 Task: Create a due date automation trigger when advanced on, 2 days after a card is due add dates not due this week at 11:00 AM.
Action: Mouse moved to (1002, 300)
Screenshot: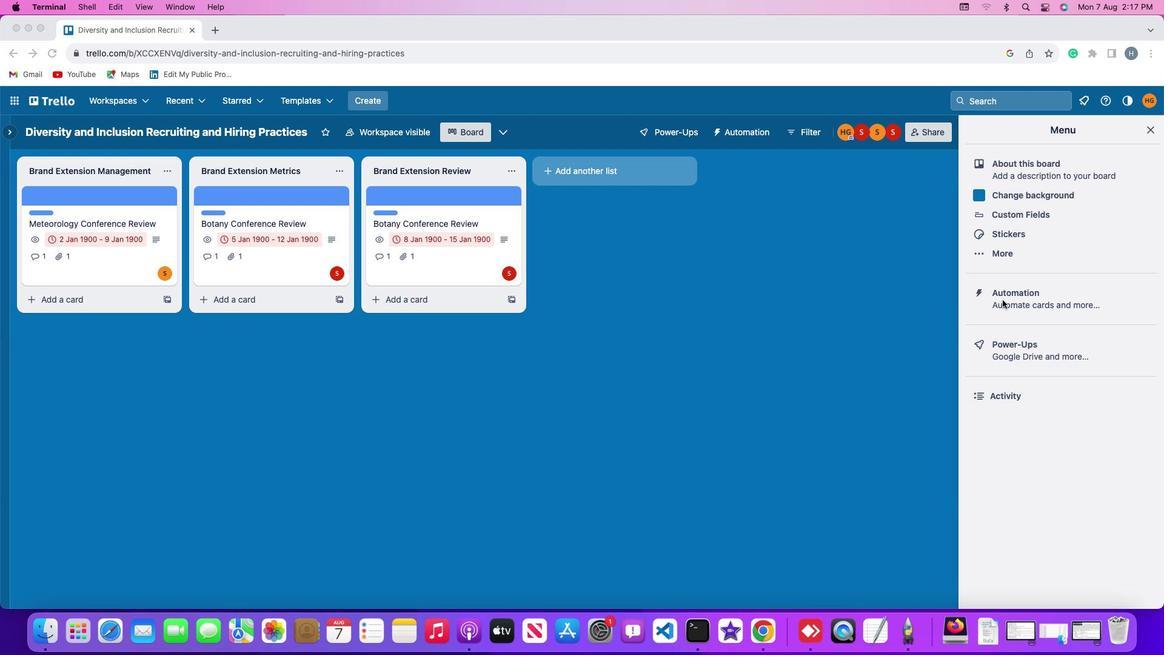 
Action: Mouse pressed left at (1002, 300)
Screenshot: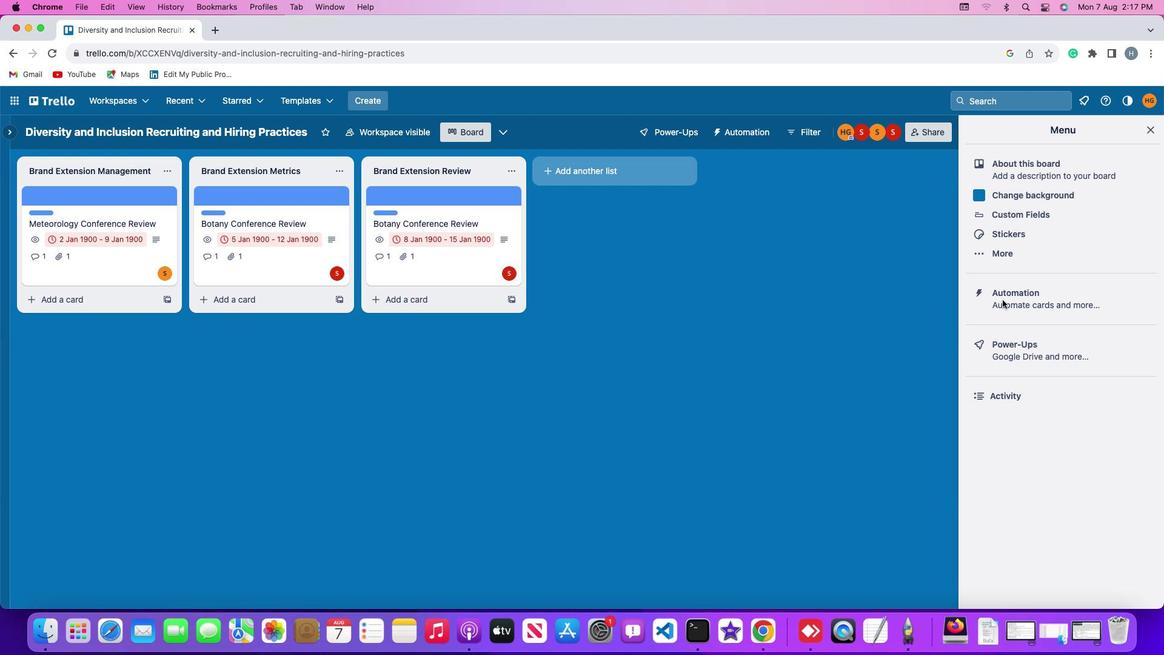 
Action: Mouse pressed left at (1002, 300)
Screenshot: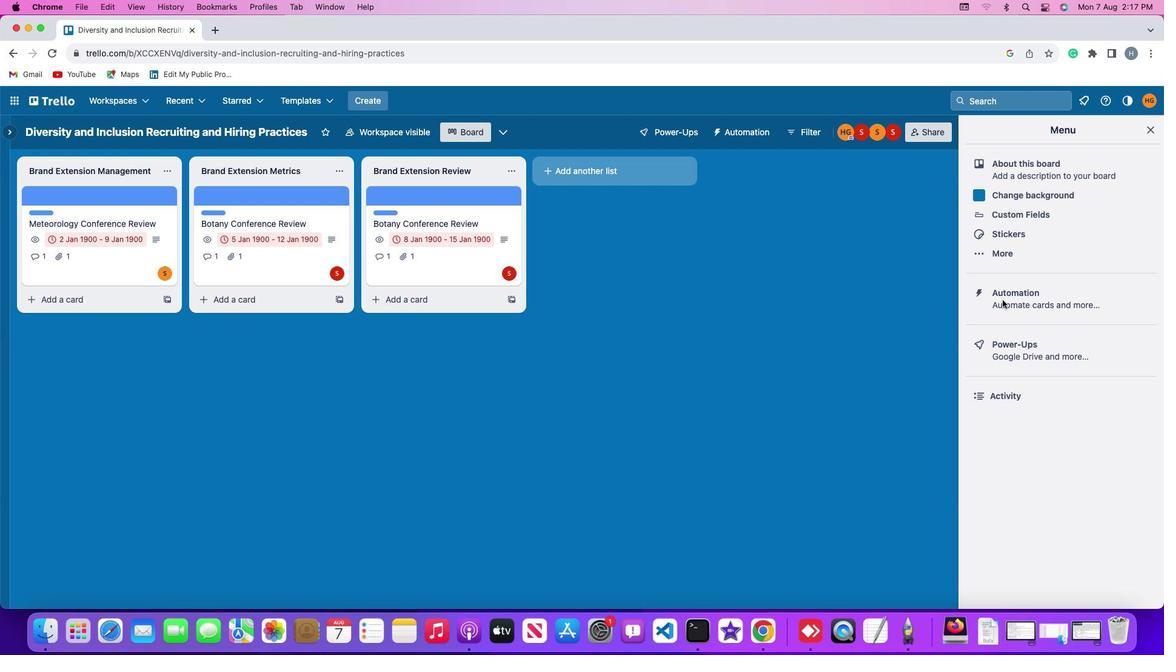 
Action: Mouse moved to (60, 288)
Screenshot: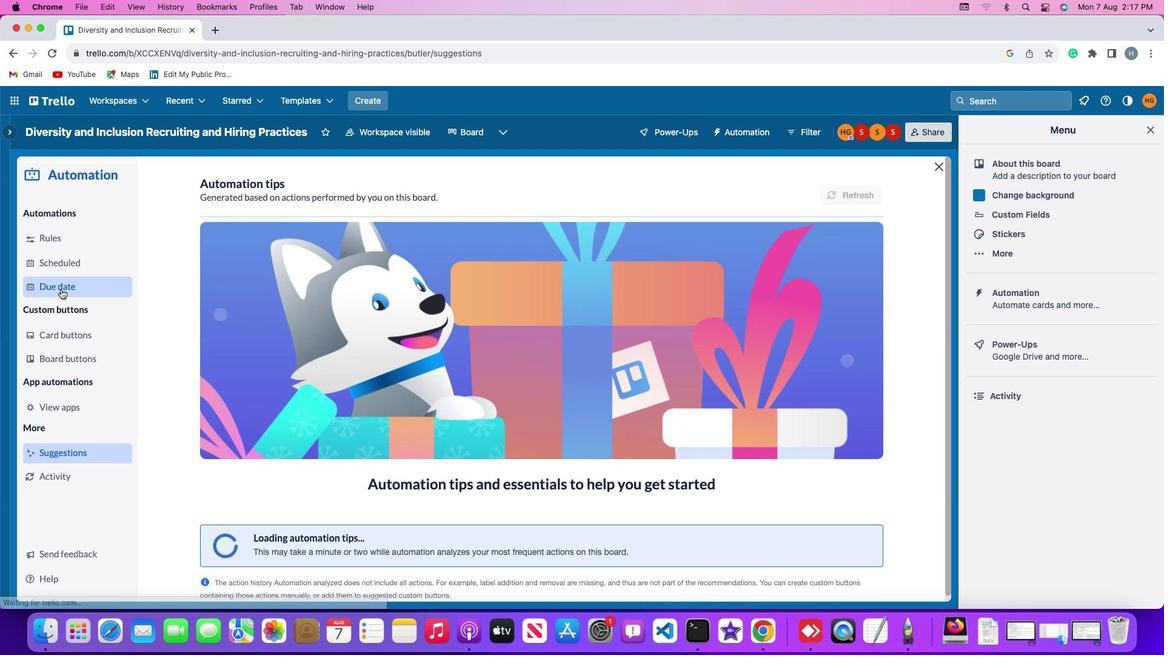 
Action: Mouse pressed left at (60, 288)
Screenshot: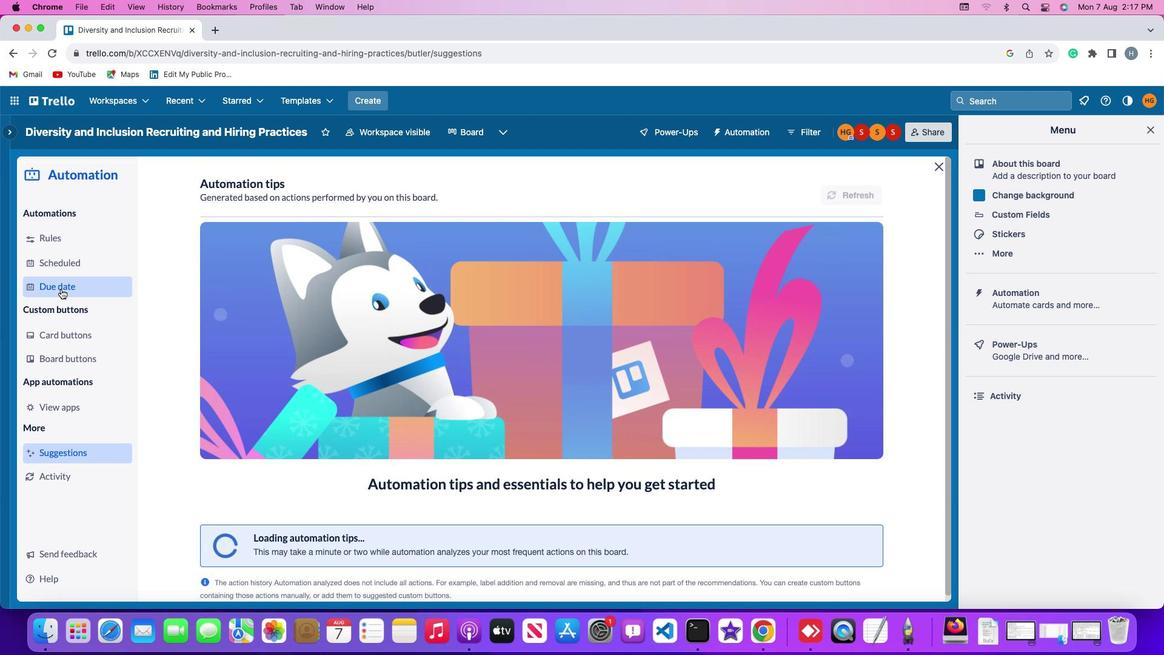 
Action: Mouse moved to (829, 189)
Screenshot: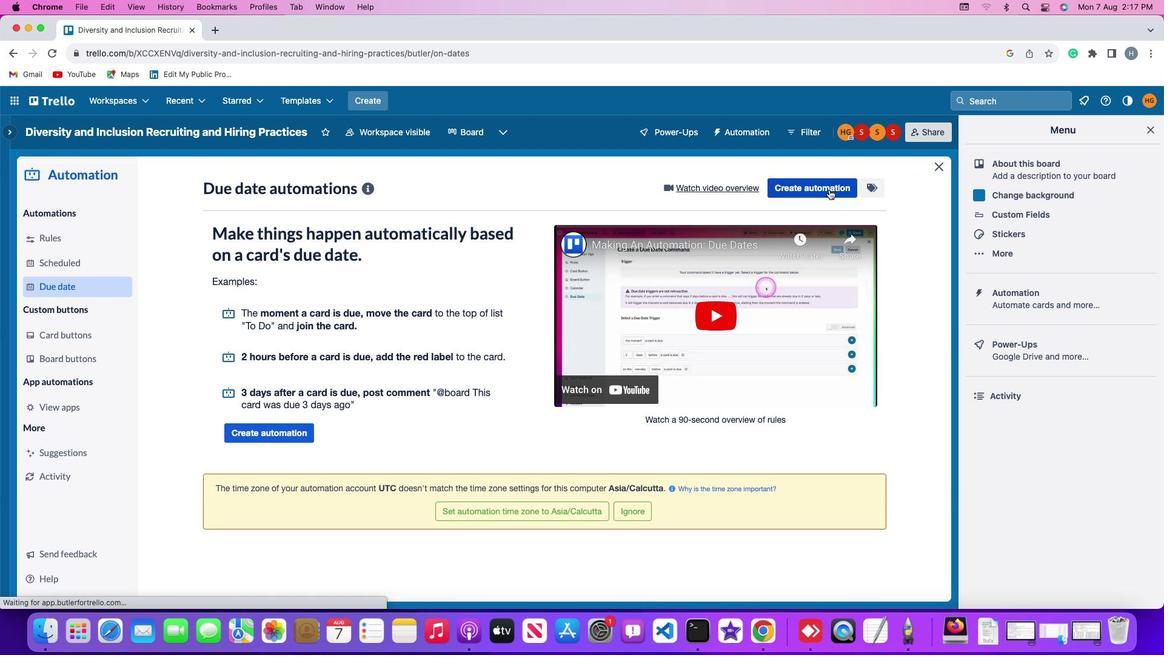 
Action: Mouse pressed left at (829, 189)
Screenshot: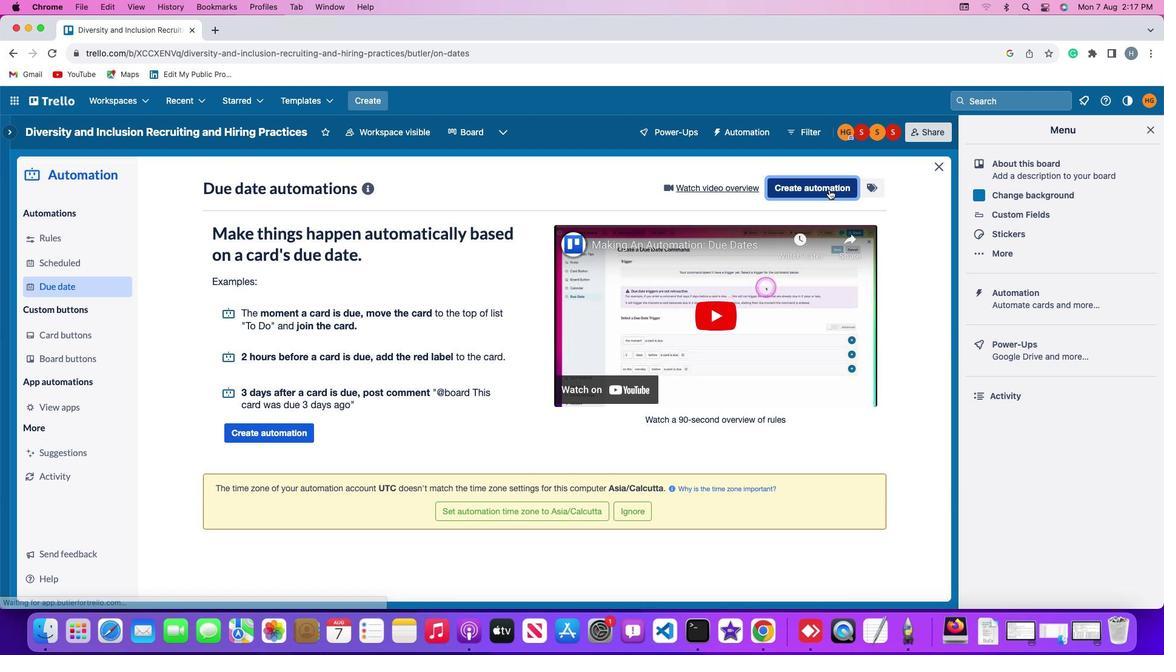 
Action: Mouse moved to (566, 300)
Screenshot: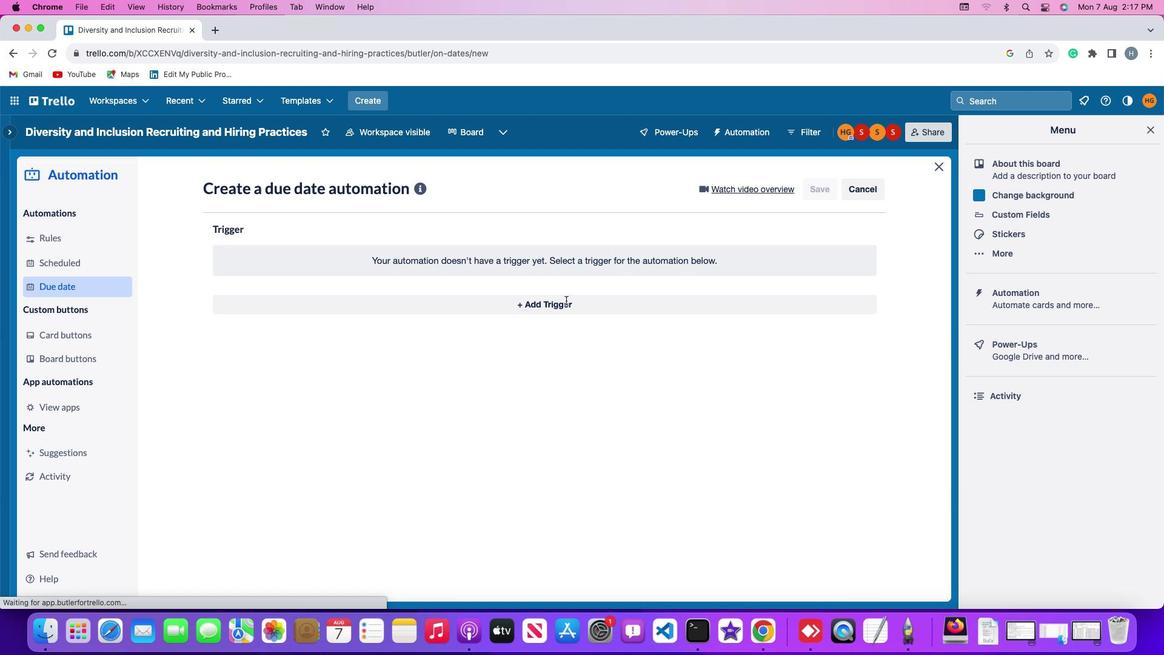 
Action: Mouse pressed left at (566, 300)
Screenshot: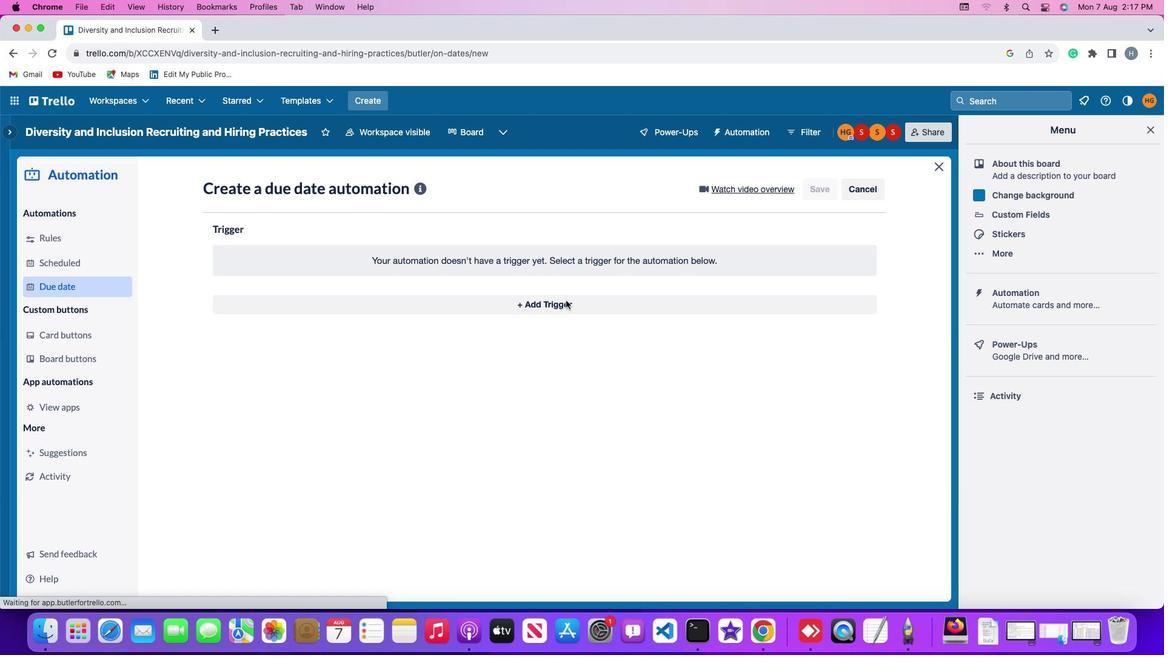 
Action: Mouse moved to (237, 483)
Screenshot: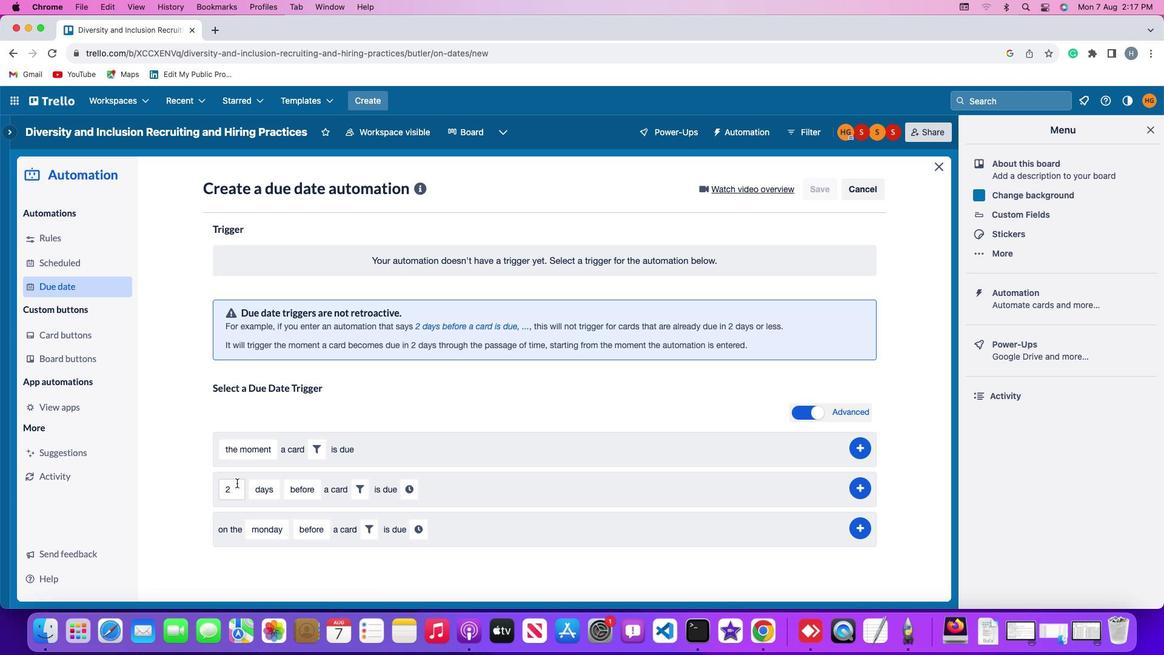
Action: Mouse pressed left at (237, 483)
Screenshot: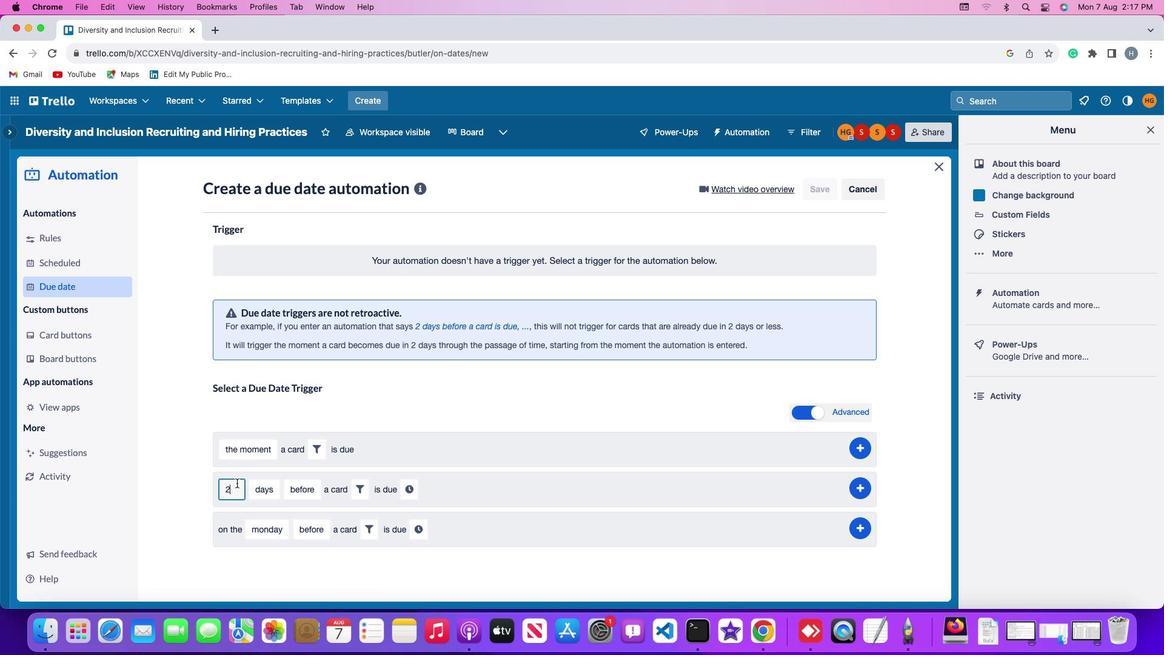 
Action: Key pressed Key.backspace'2'
Screenshot: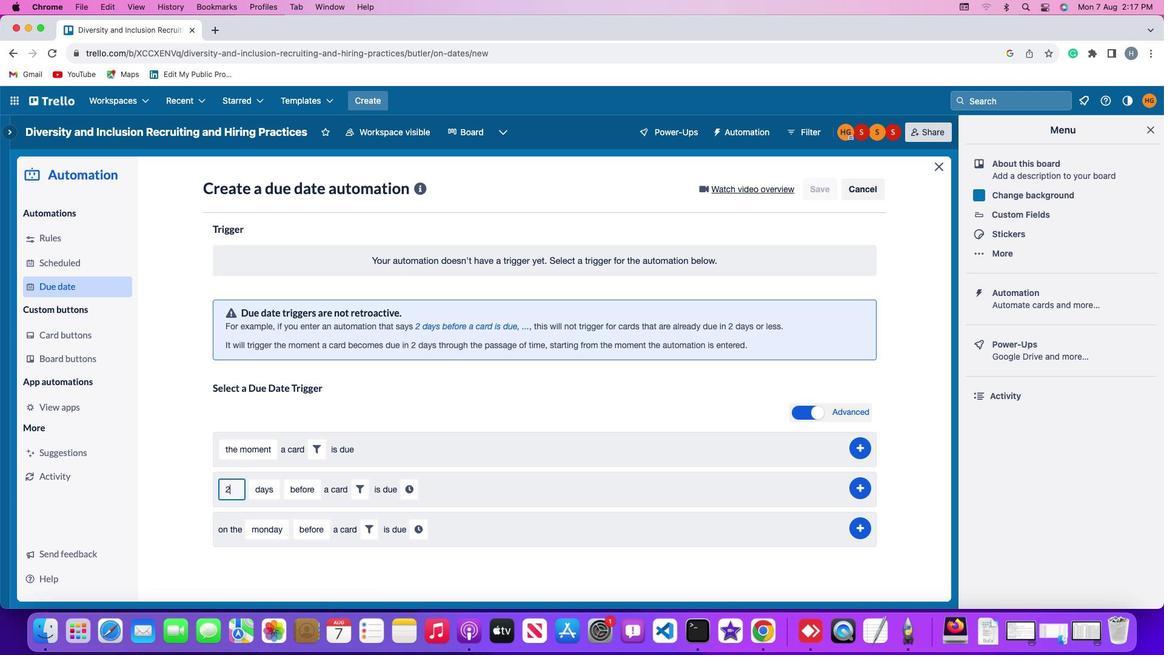 
Action: Mouse moved to (258, 487)
Screenshot: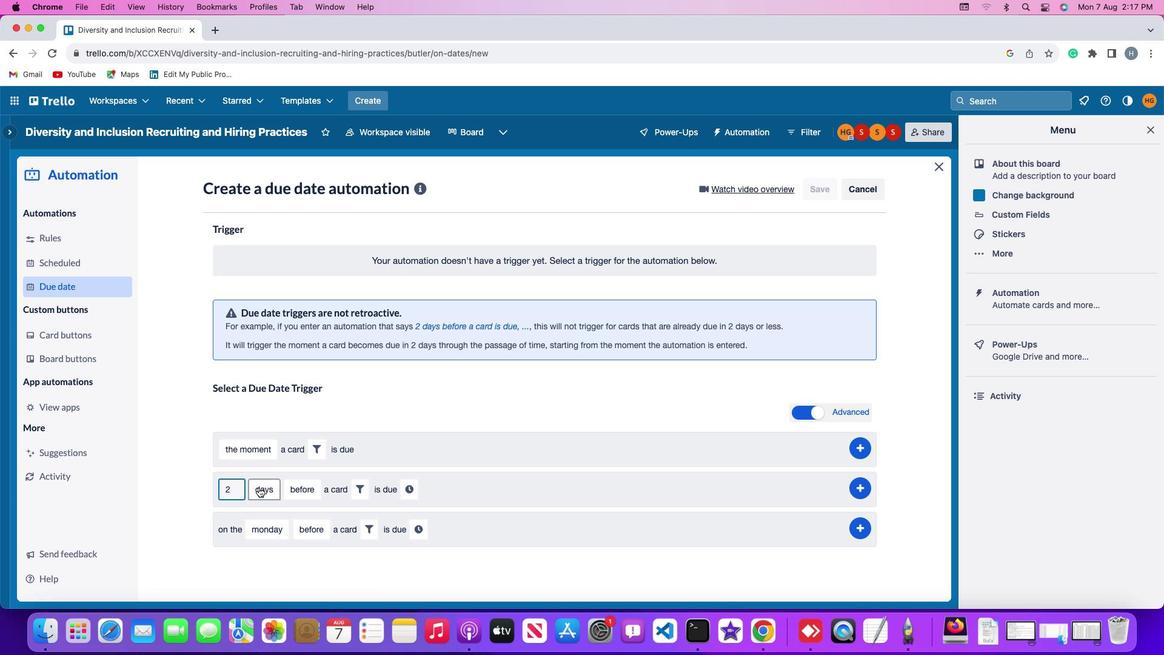 
Action: Mouse pressed left at (258, 487)
Screenshot: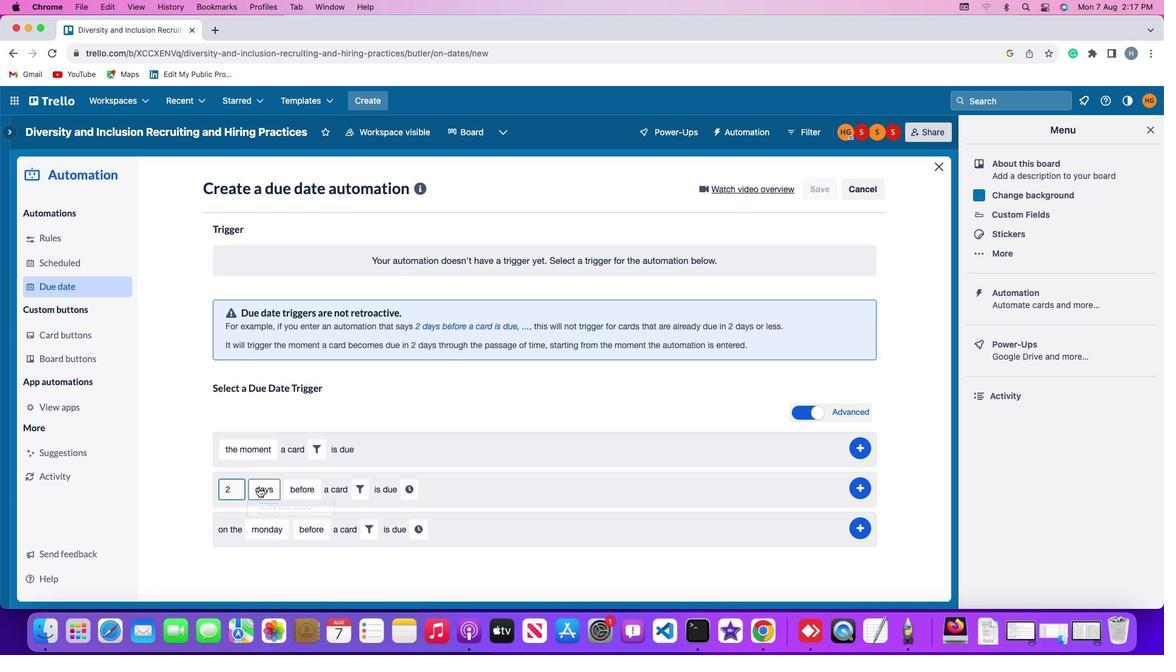 
Action: Mouse moved to (268, 510)
Screenshot: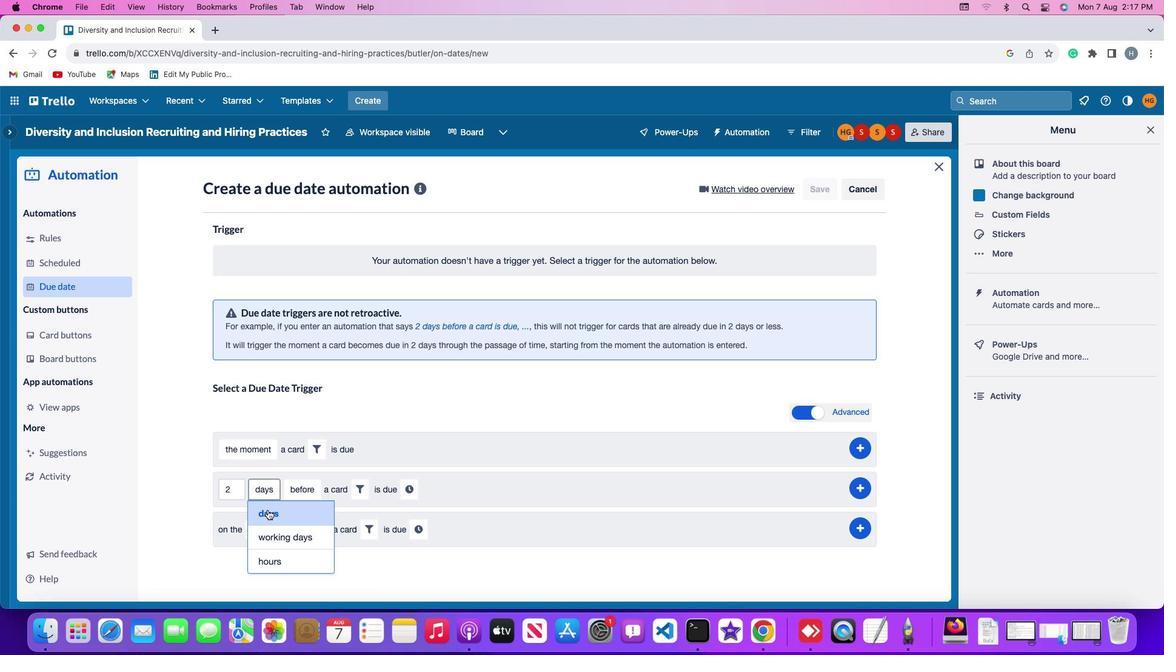 
Action: Mouse pressed left at (268, 510)
Screenshot: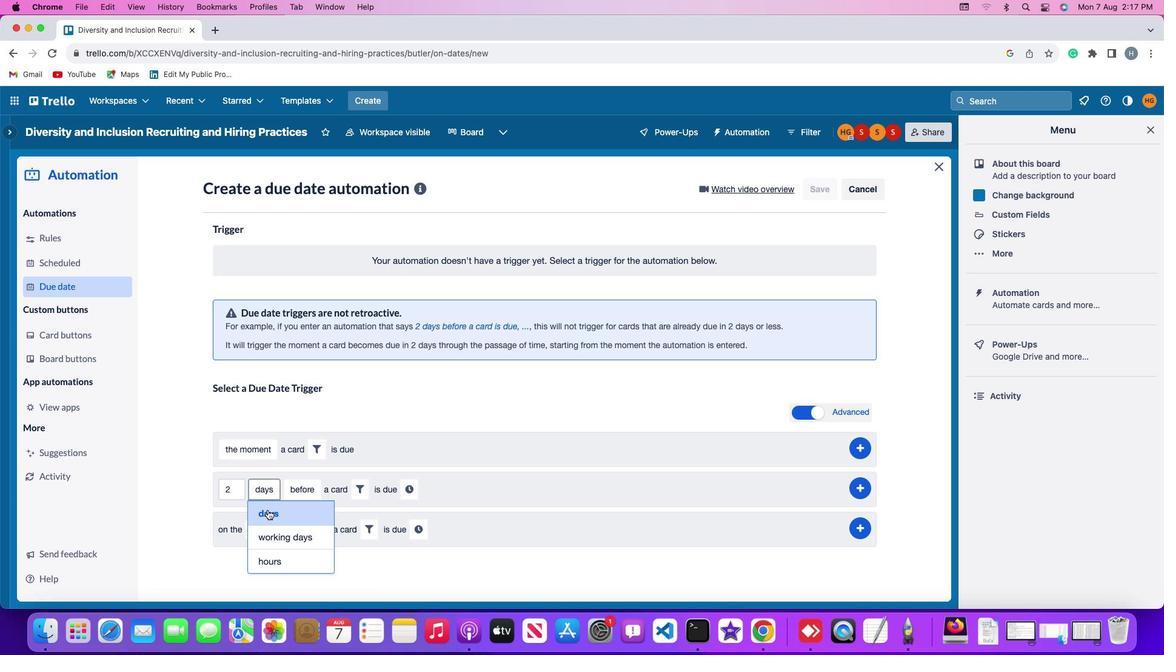 
Action: Mouse moved to (294, 487)
Screenshot: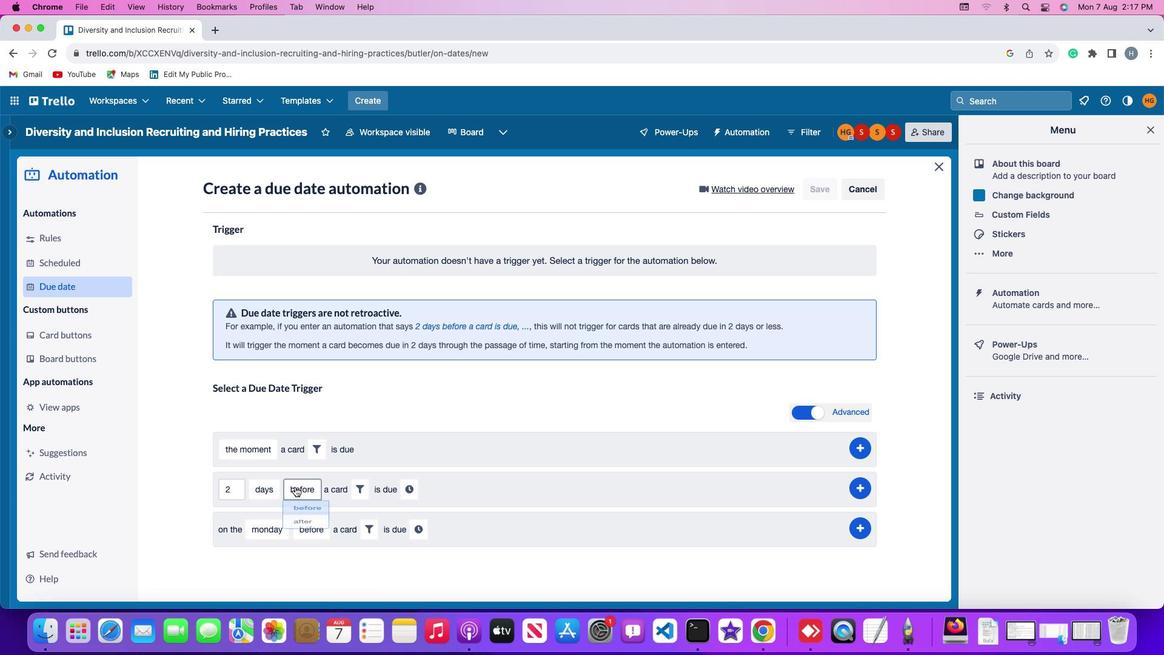 
Action: Mouse pressed left at (294, 487)
Screenshot: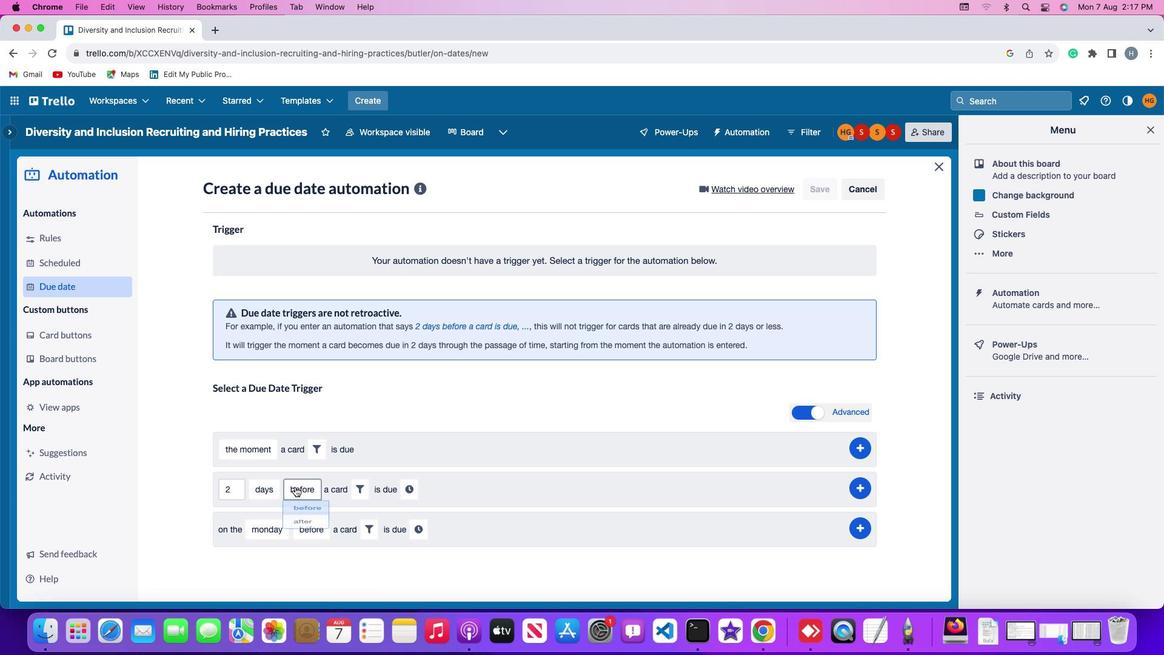 
Action: Mouse moved to (303, 540)
Screenshot: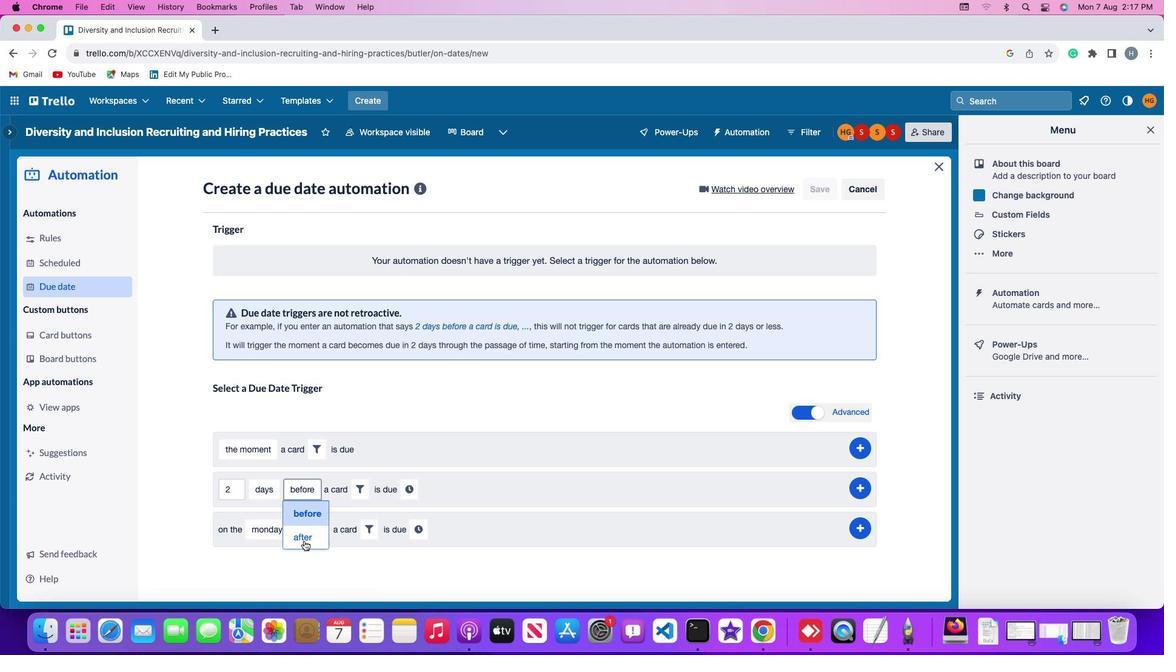 
Action: Mouse pressed left at (303, 540)
Screenshot: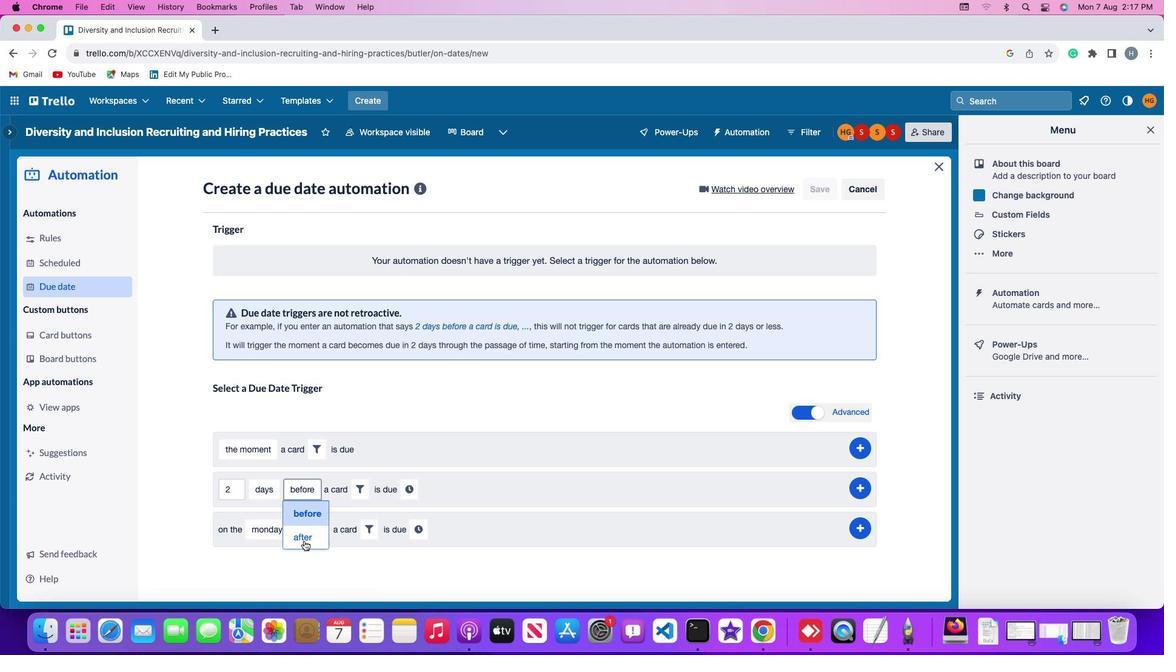 
Action: Mouse moved to (353, 484)
Screenshot: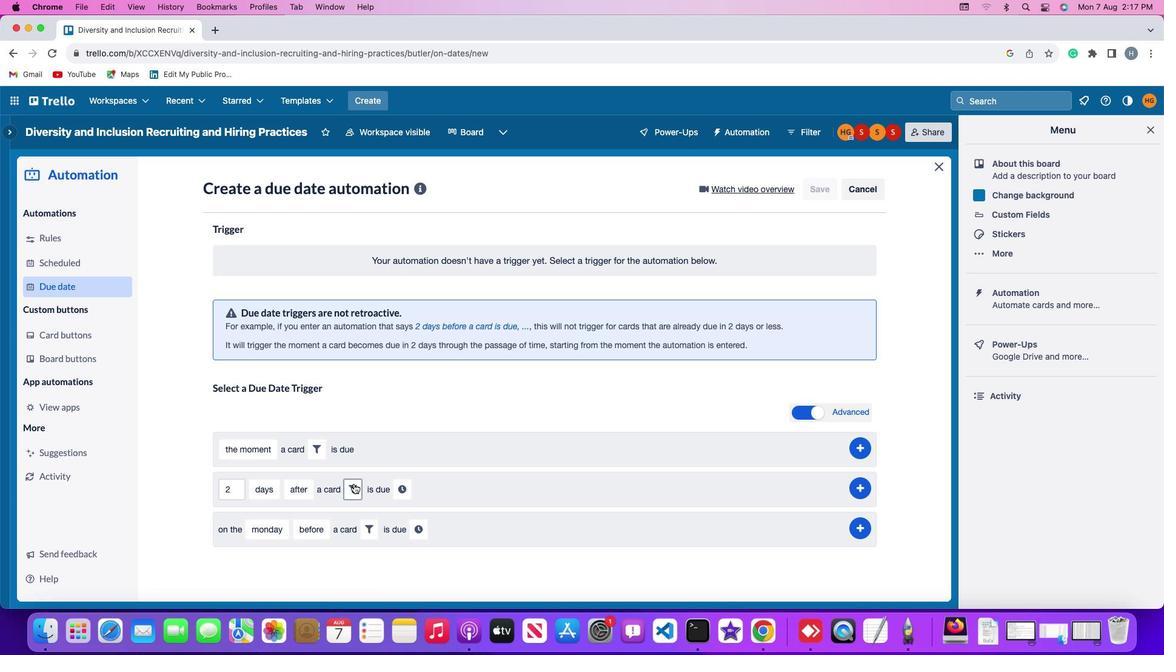 
Action: Mouse pressed left at (353, 484)
Screenshot: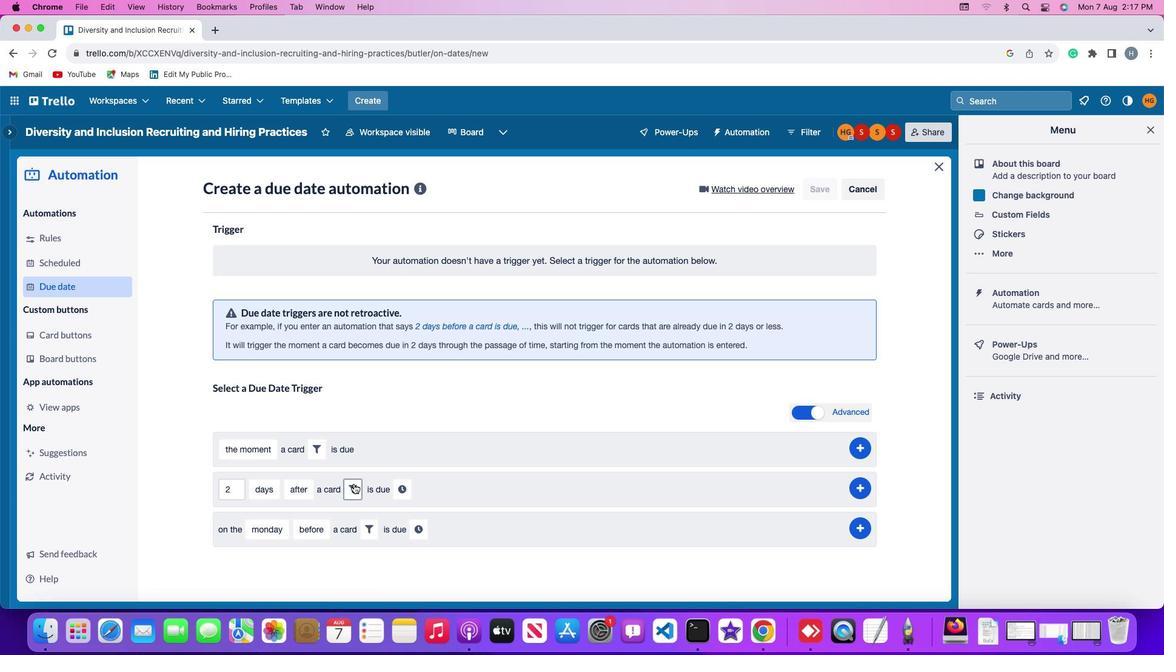 
Action: Mouse moved to (427, 530)
Screenshot: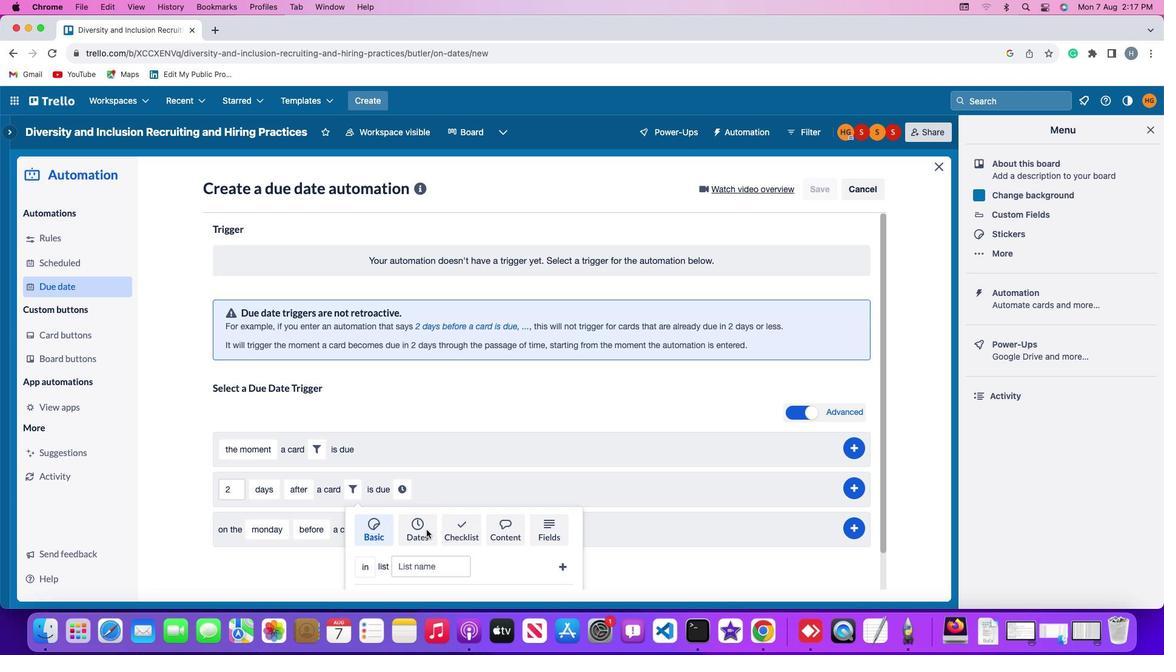 
Action: Mouse pressed left at (427, 530)
Screenshot: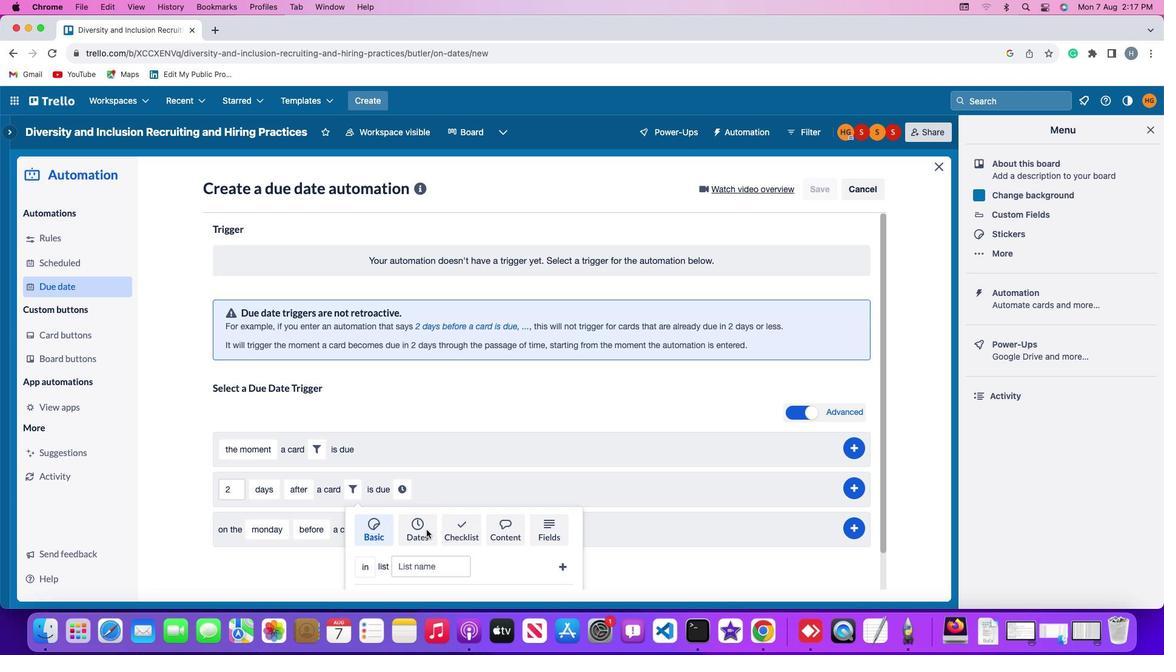 
Action: Mouse moved to (391, 521)
Screenshot: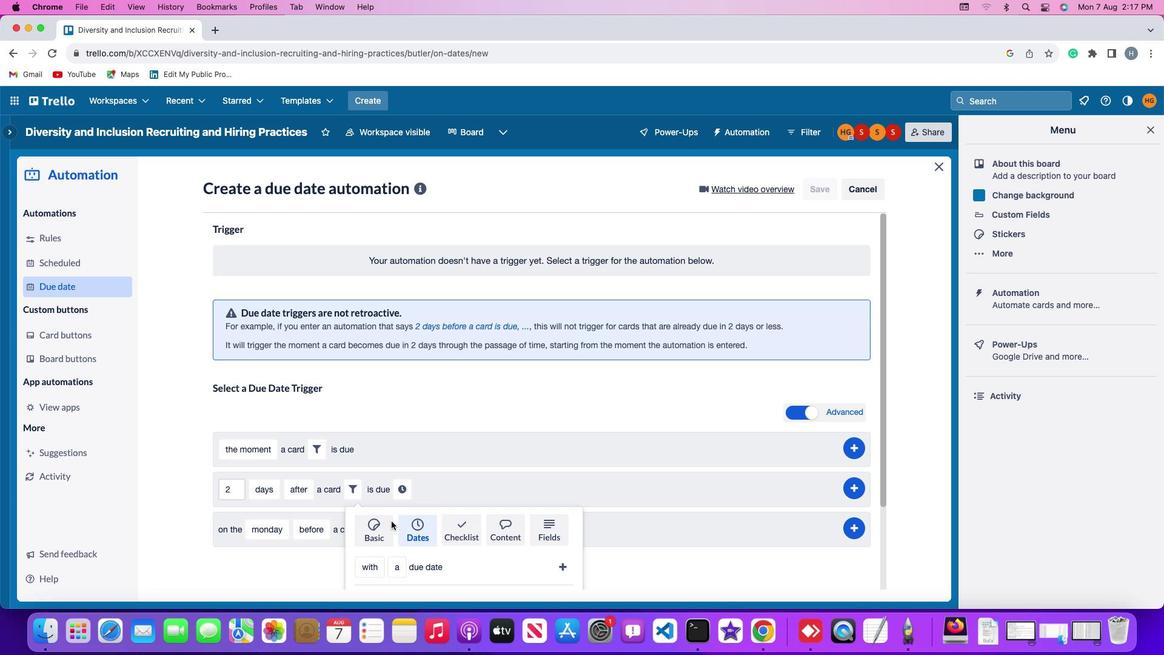 
Action: Mouse scrolled (391, 521) with delta (0, 0)
Screenshot: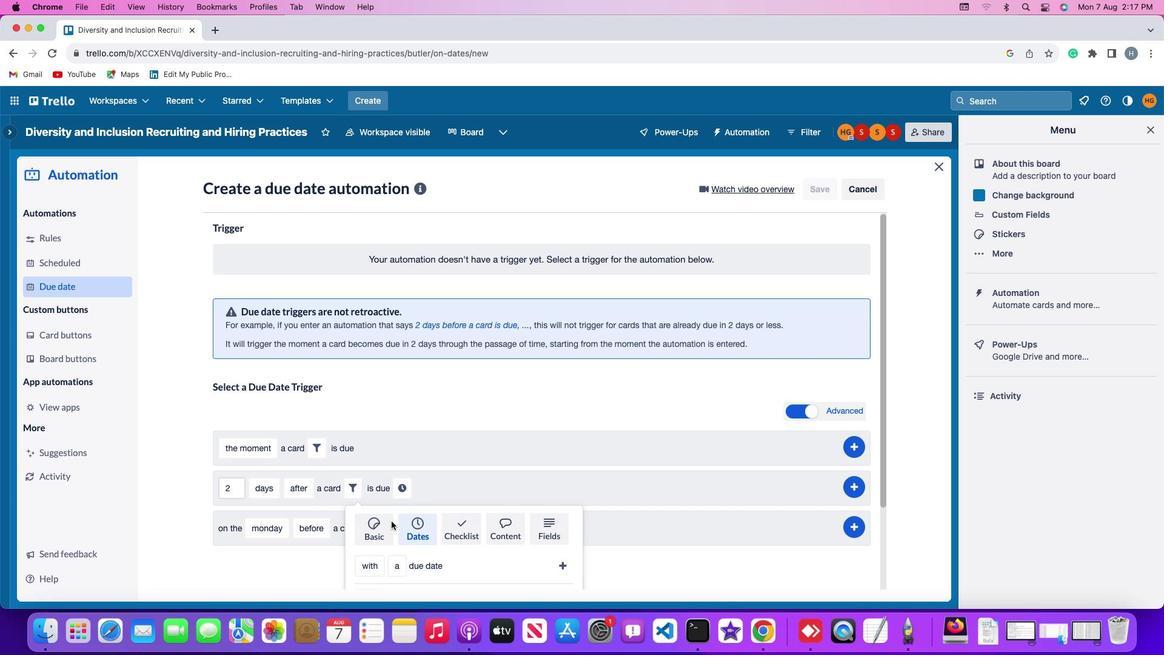 
Action: Mouse scrolled (391, 521) with delta (0, 0)
Screenshot: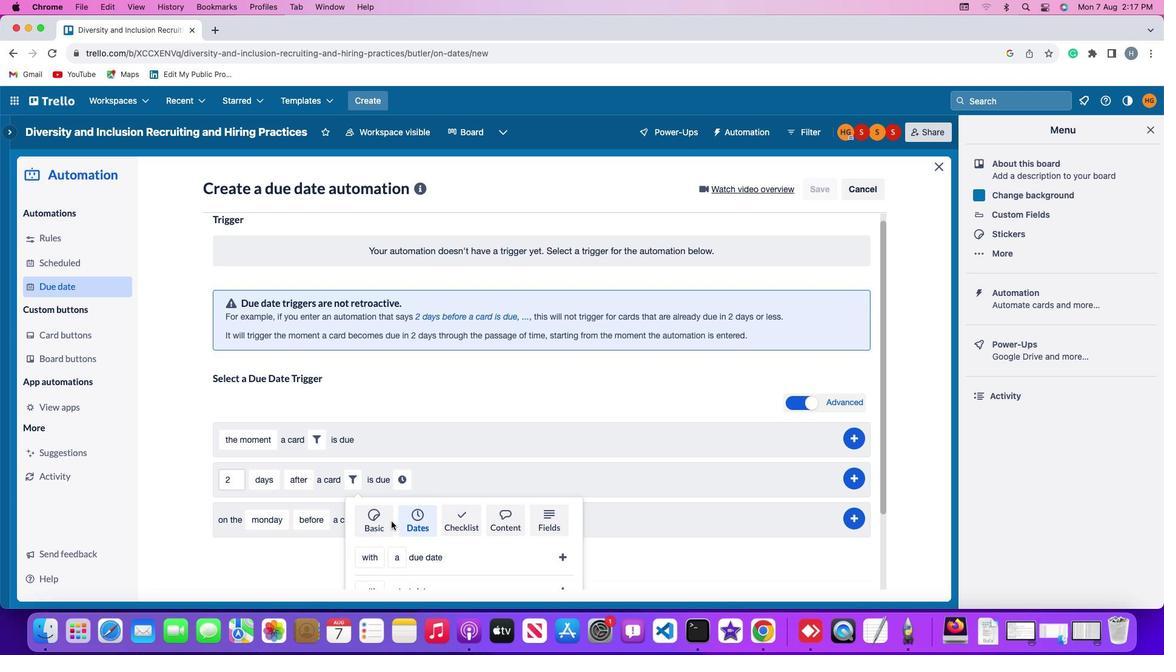 
Action: Mouse scrolled (391, 521) with delta (0, -1)
Screenshot: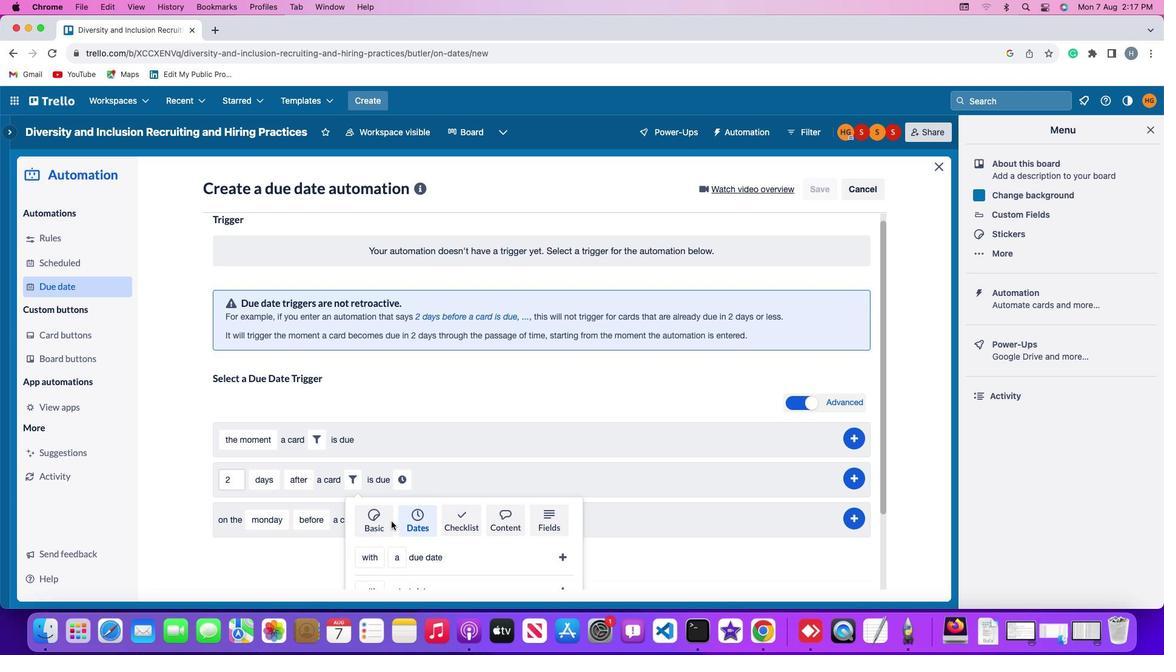 
Action: Mouse scrolled (391, 521) with delta (0, -3)
Screenshot: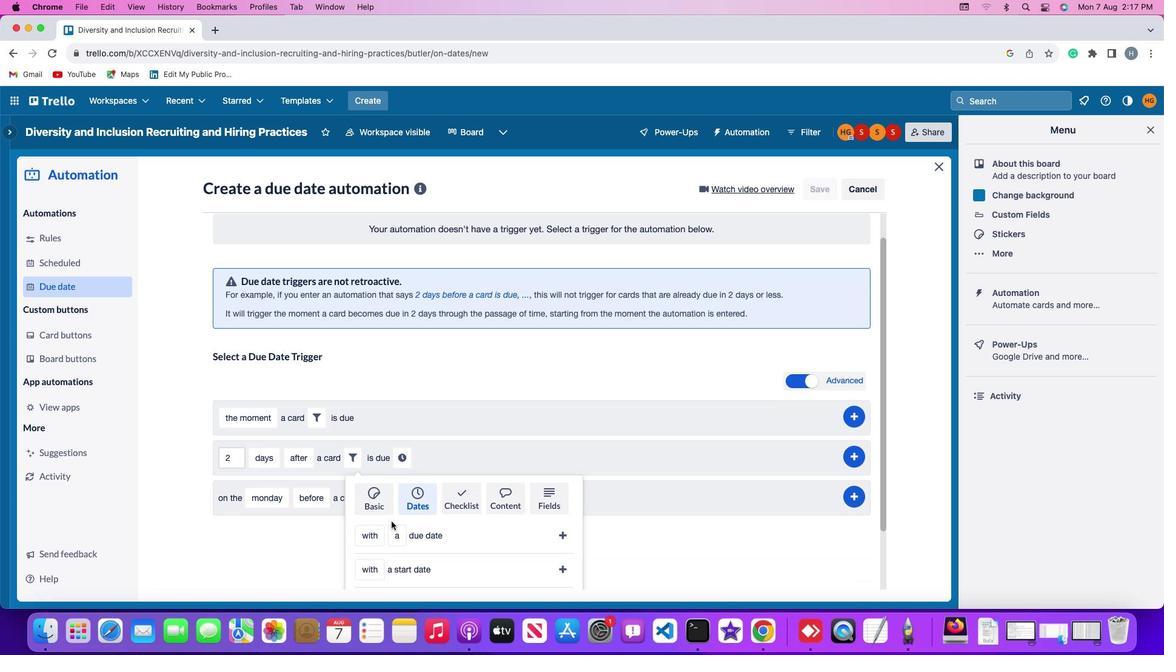 
Action: Mouse scrolled (391, 521) with delta (0, -3)
Screenshot: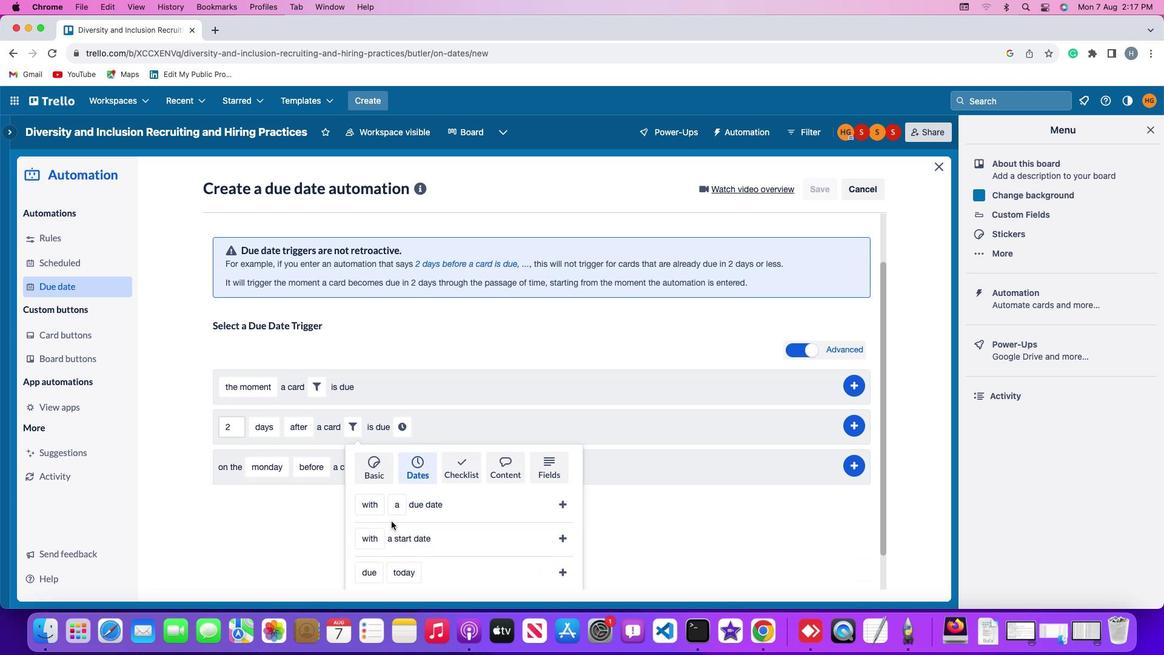 
Action: Mouse moved to (370, 523)
Screenshot: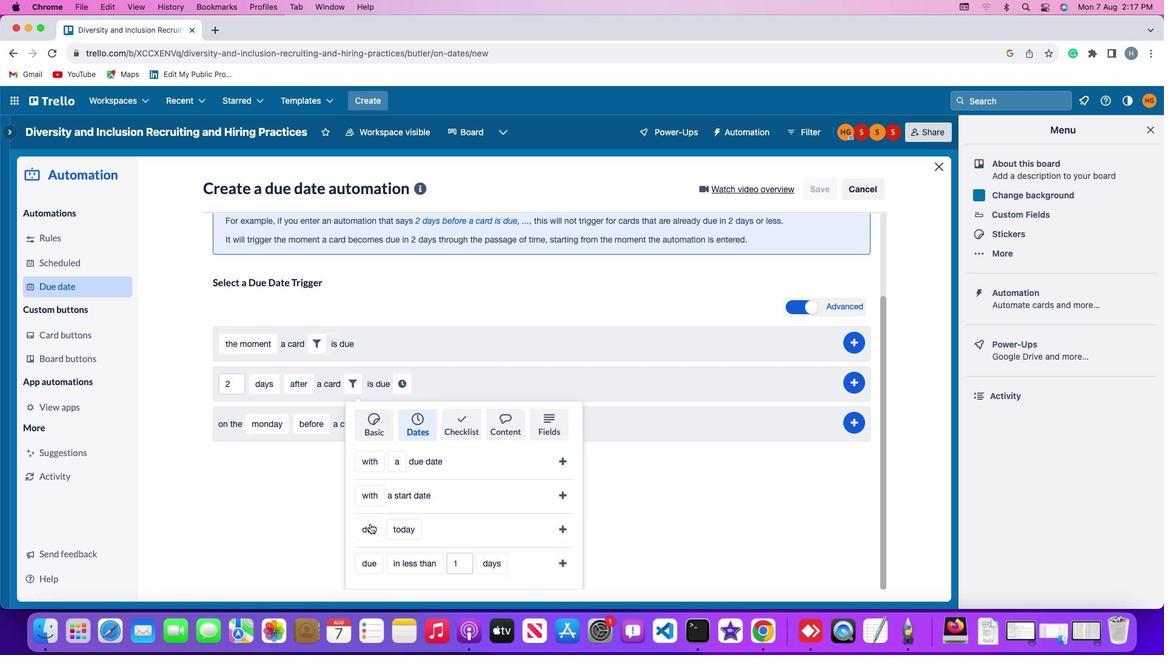 
Action: Mouse pressed left at (370, 523)
Screenshot: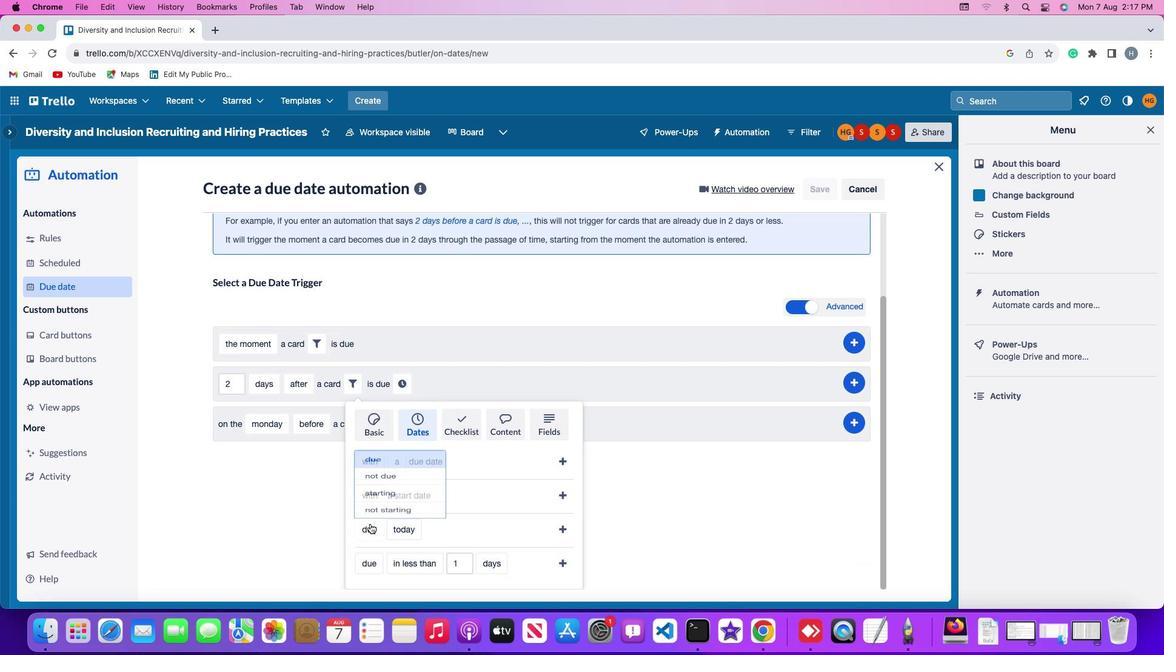 
Action: Mouse moved to (389, 459)
Screenshot: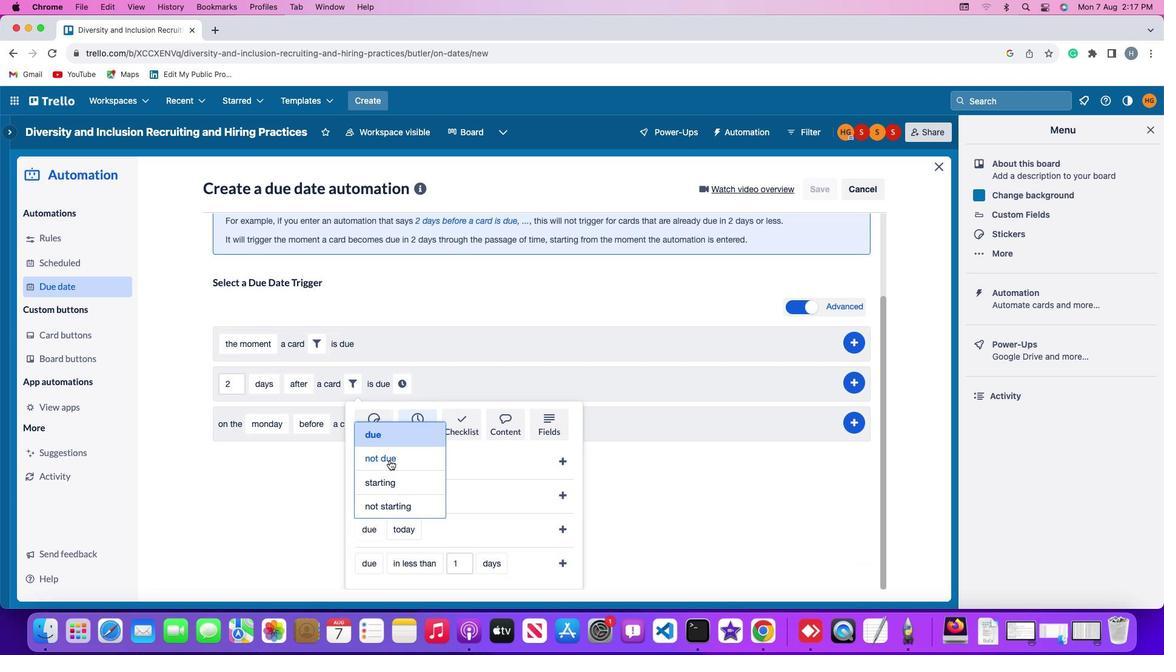 
Action: Mouse pressed left at (389, 459)
Screenshot: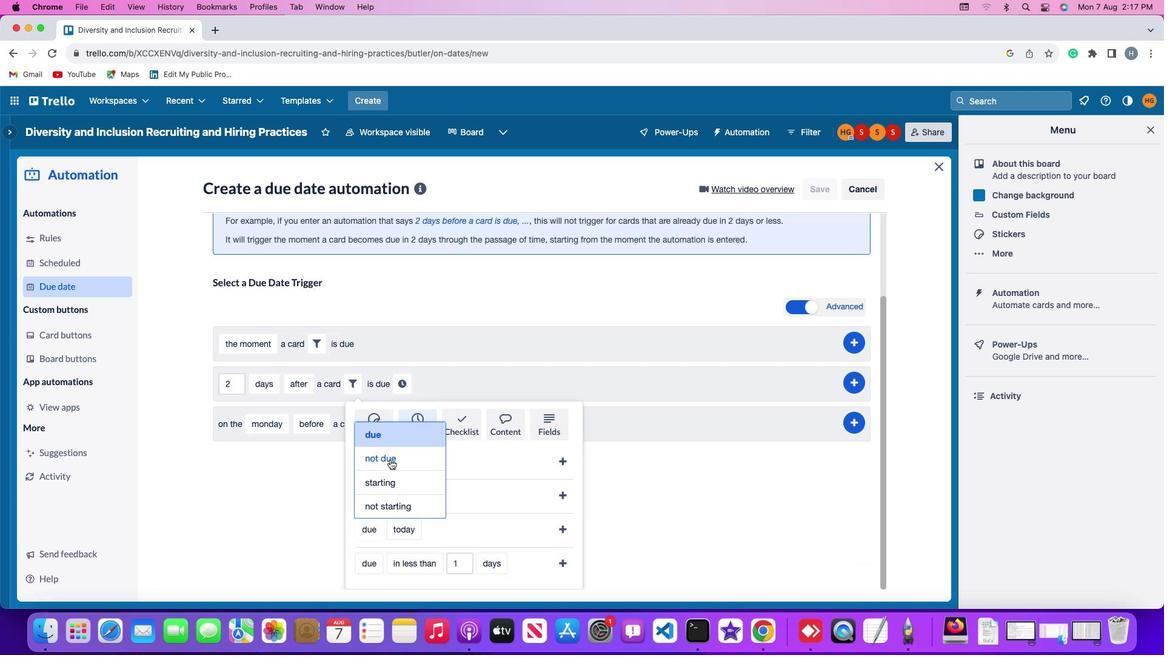 
Action: Mouse moved to (413, 520)
Screenshot: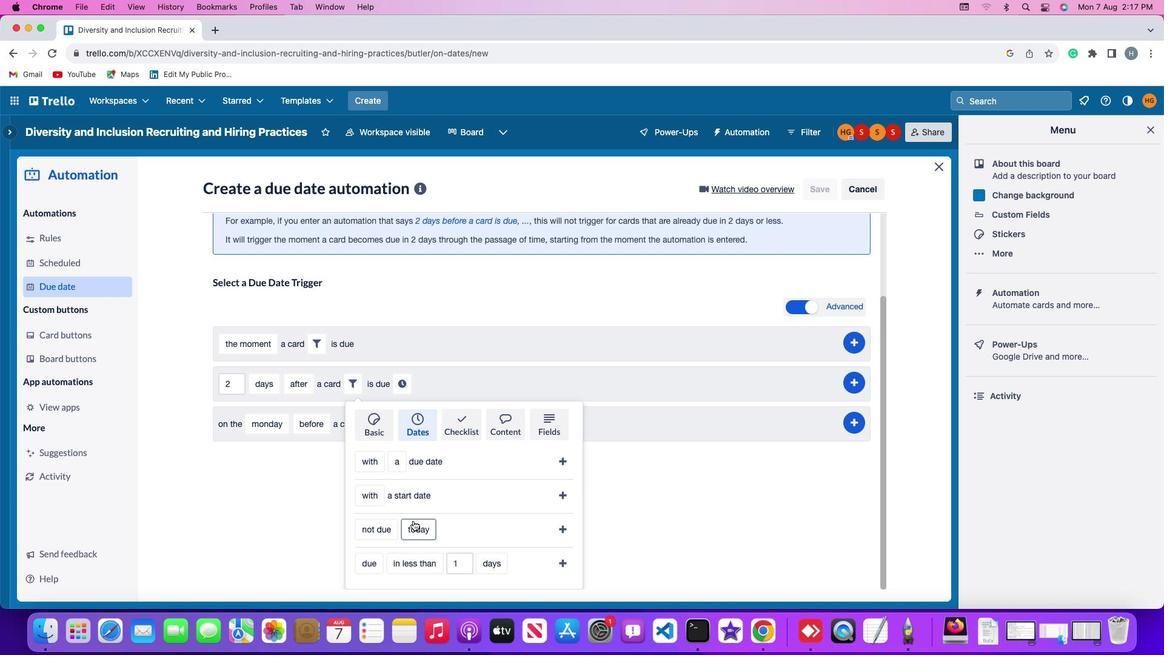 
Action: Mouse pressed left at (413, 520)
Screenshot: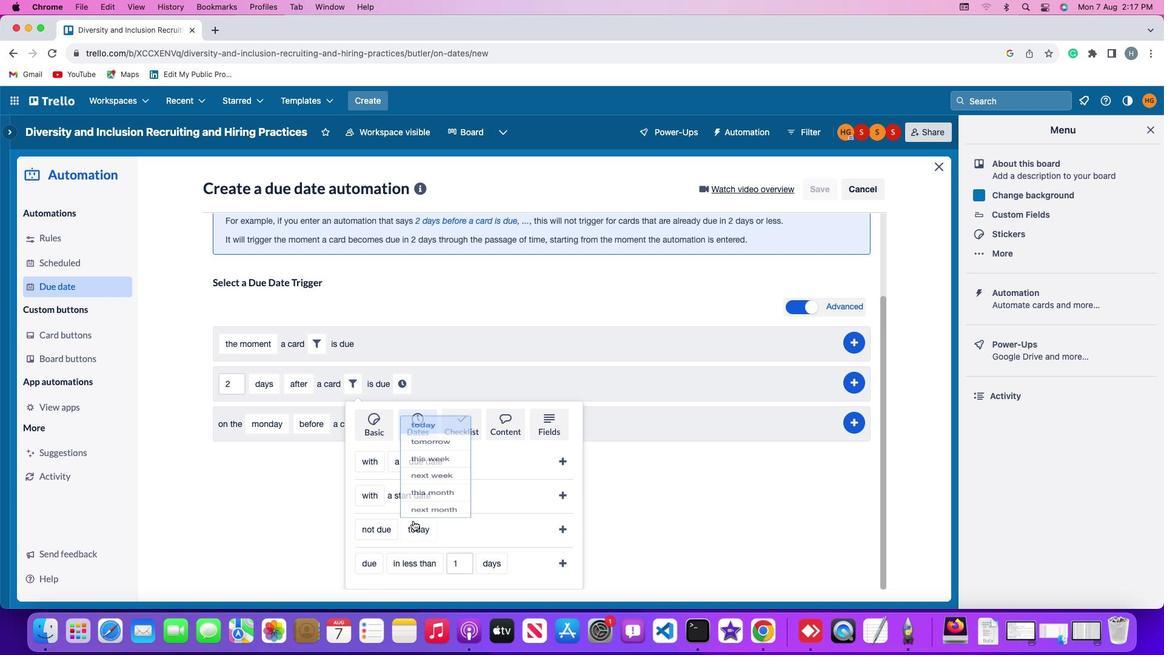 
Action: Mouse moved to (421, 431)
Screenshot: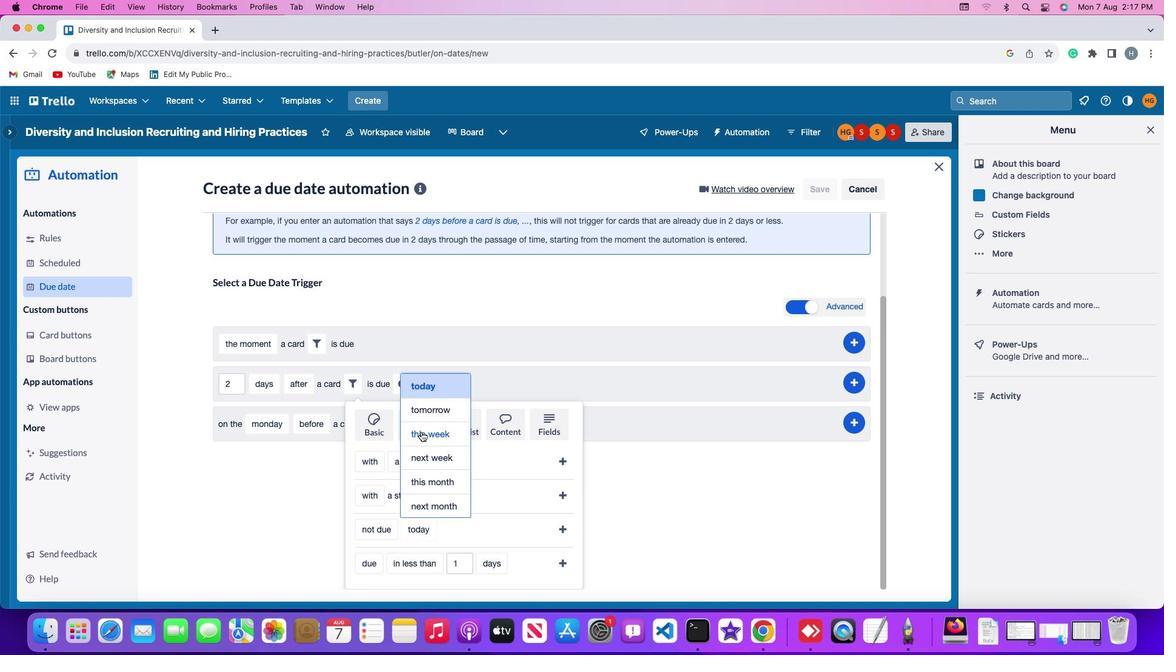 
Action: Mouse pressed left at (421, 431)
Screenshot: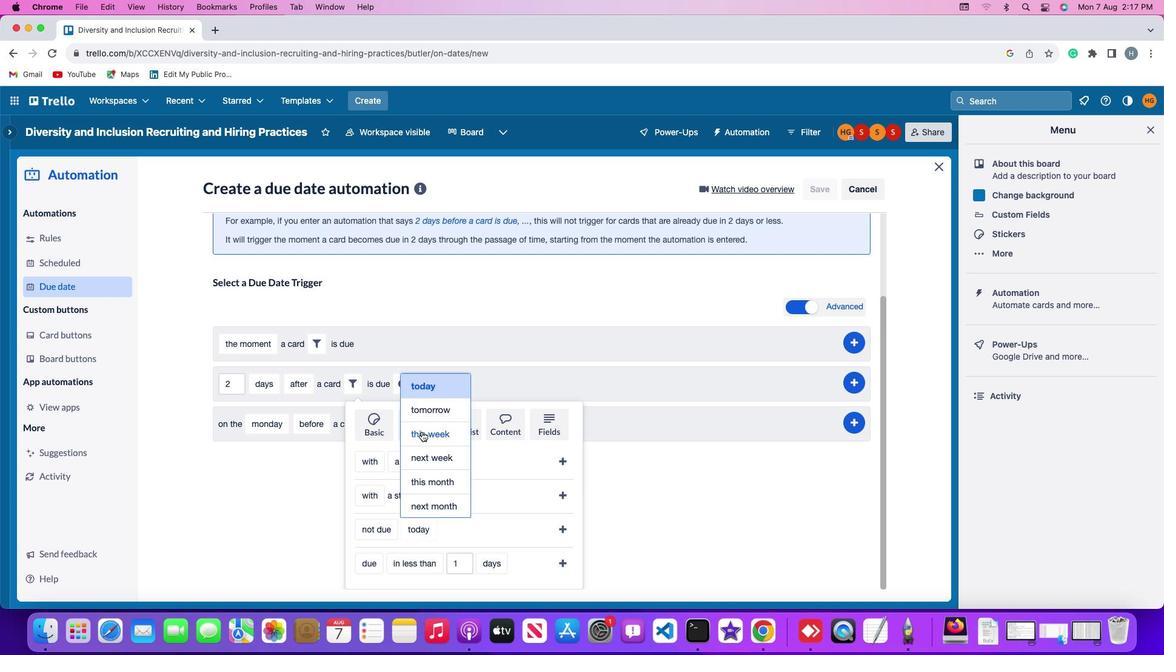
Action: Mouse moved to (563, 527)
Screenshot: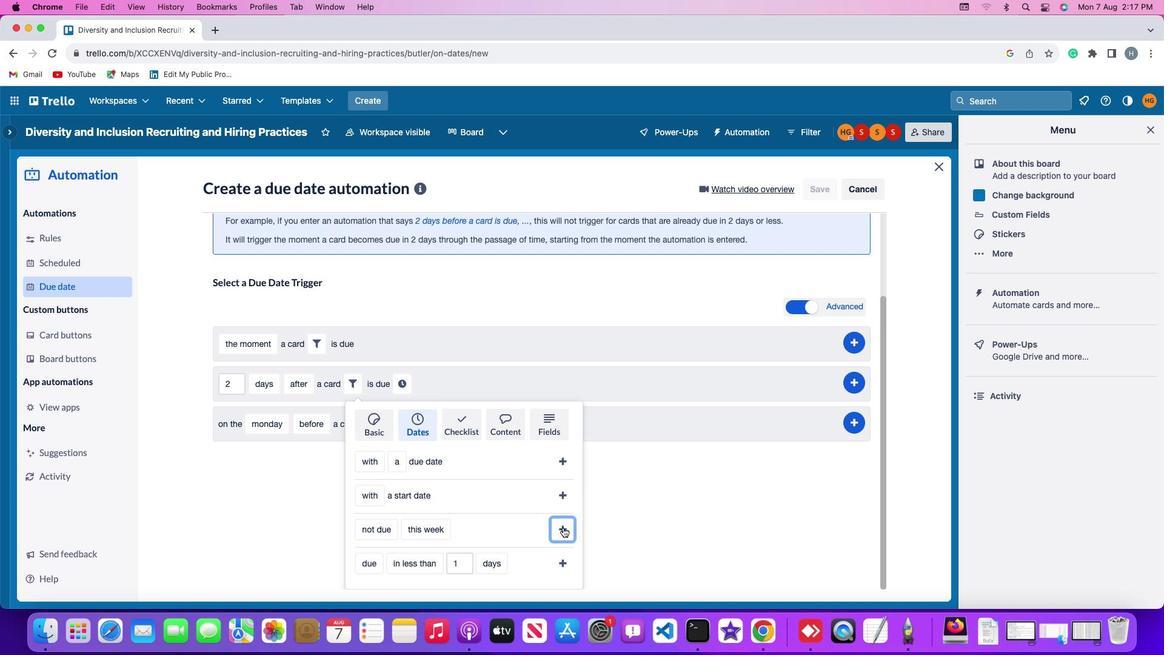 
Action: Mouse pressed left at (563, 527)
Screenshot: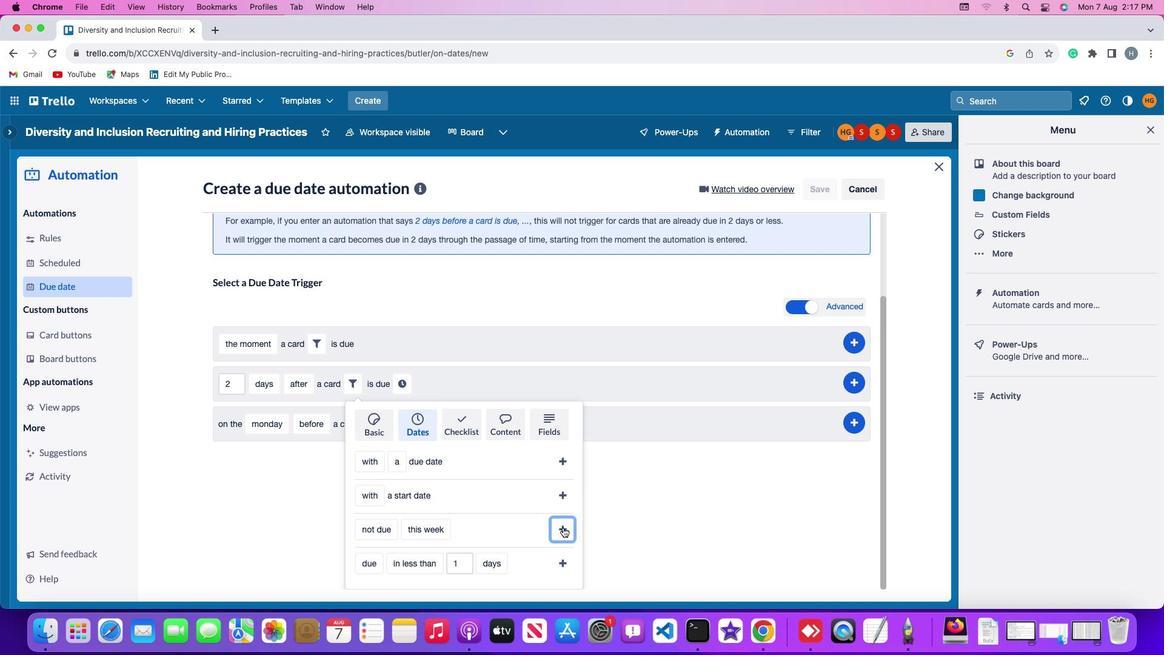 
Action: Mouse moved to (498, 484)
Screenshot: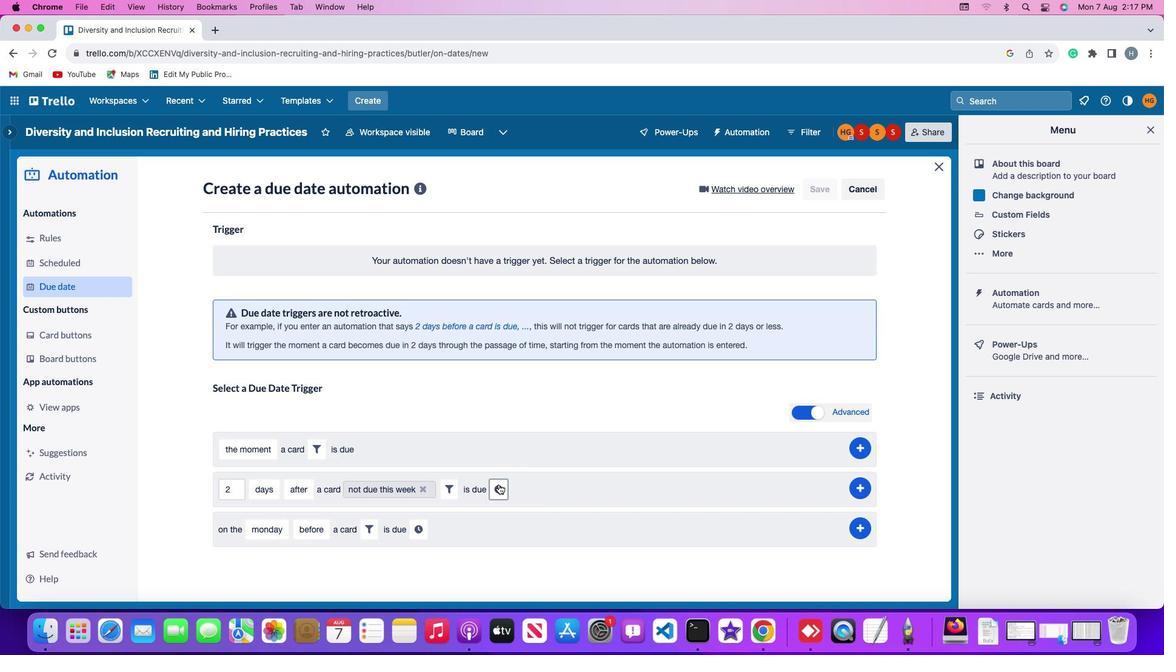 
Action: Mouse pressed left at (498, 484)
Screenshot: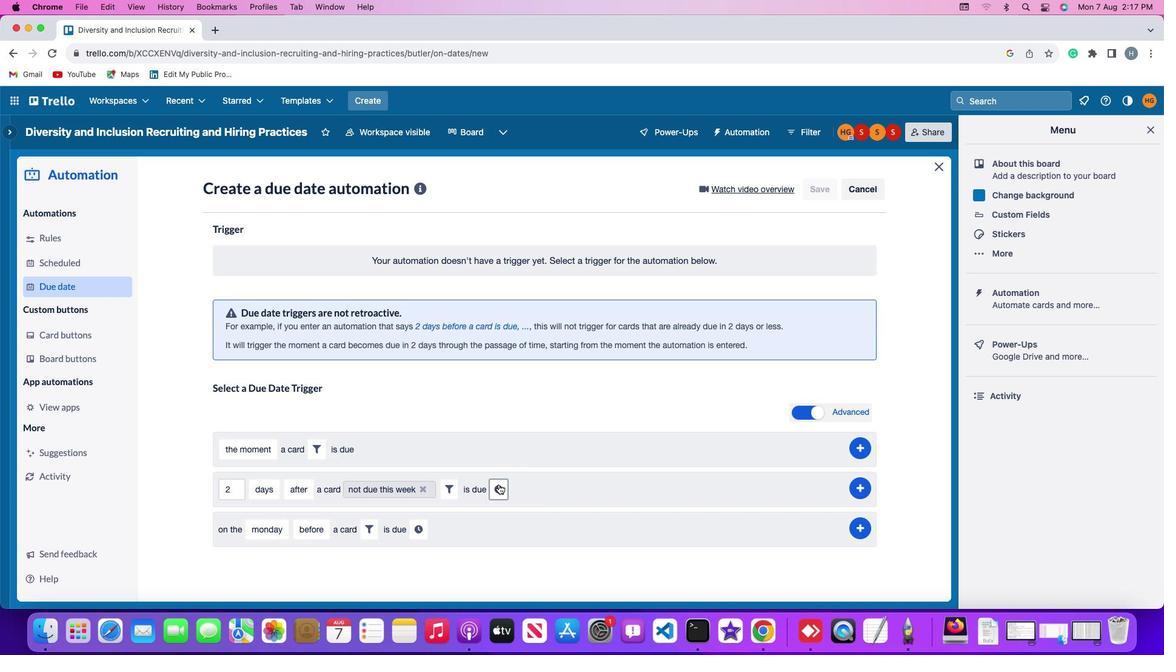 
Action: Mouse moved to (522, 493)
Screenshot: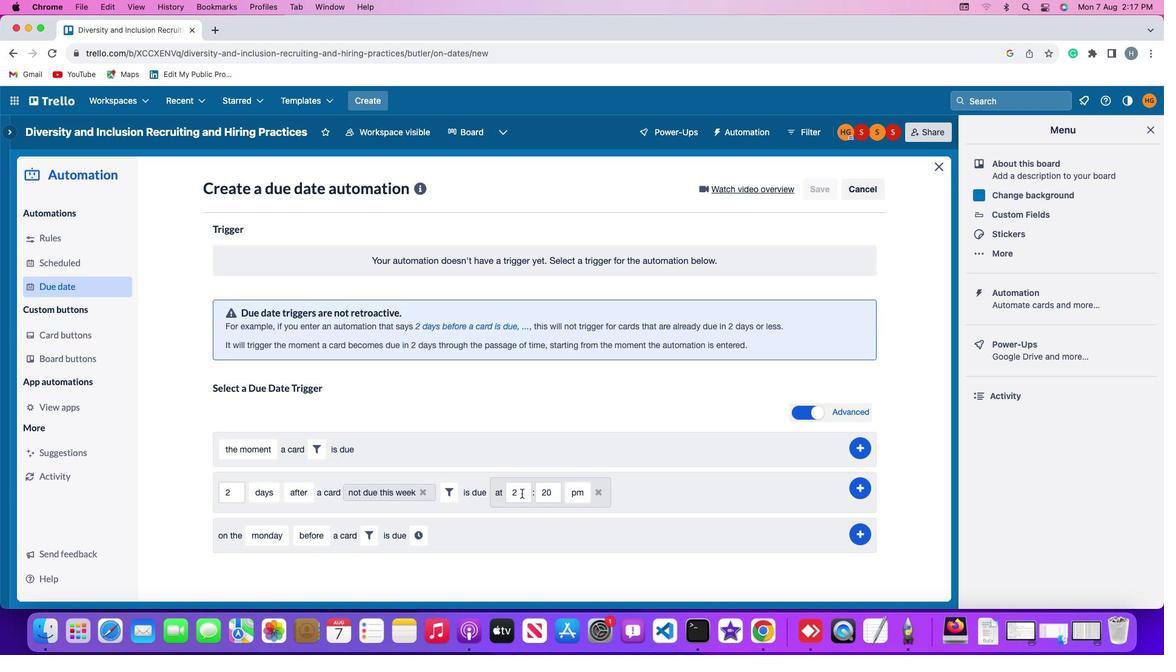 
Action: Mouse pressed left at (522, 493)
Screenshot: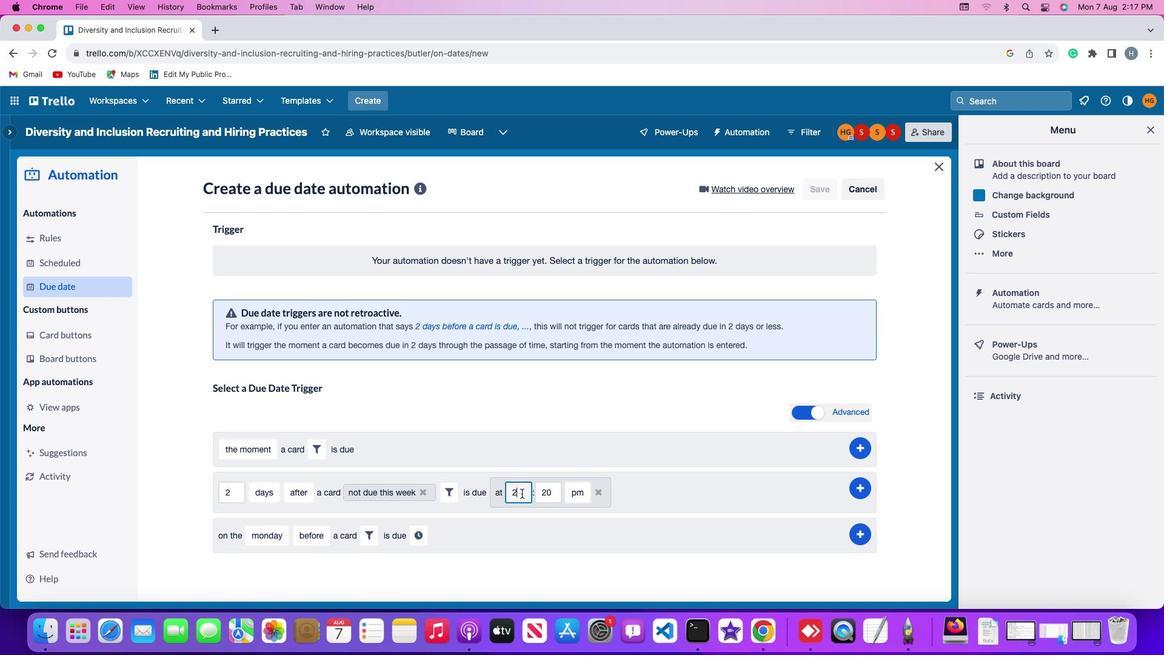 
Action: Key pressed Key.backspace
Screenshot: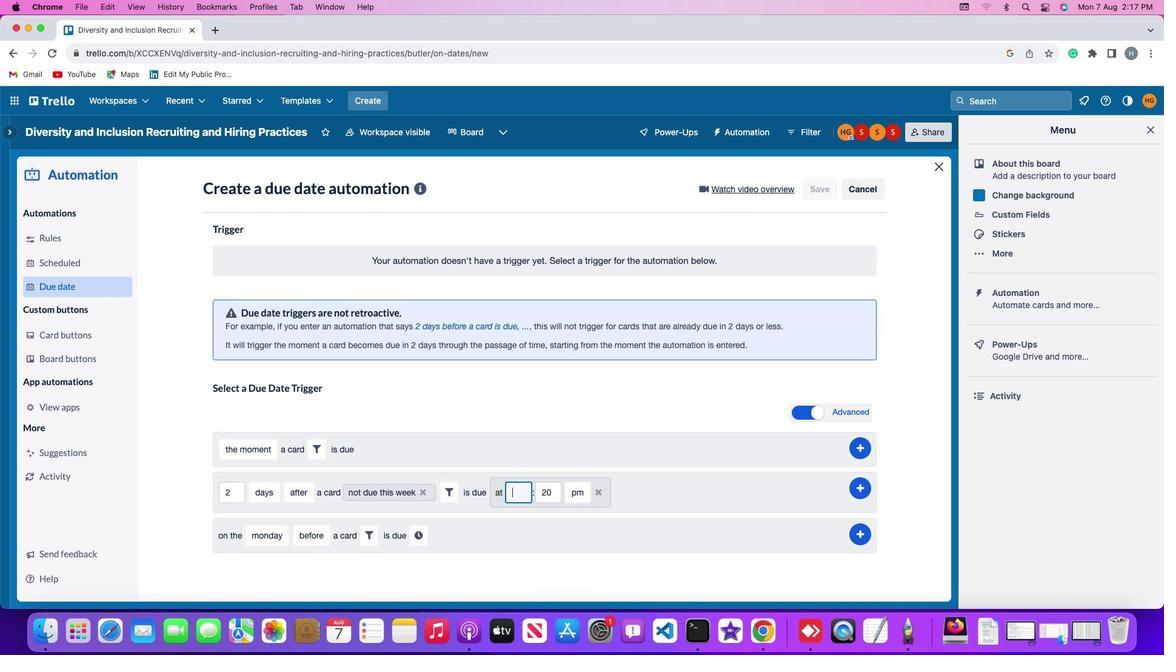 
Action: Mouse moved to (524, 495)
Screenshot: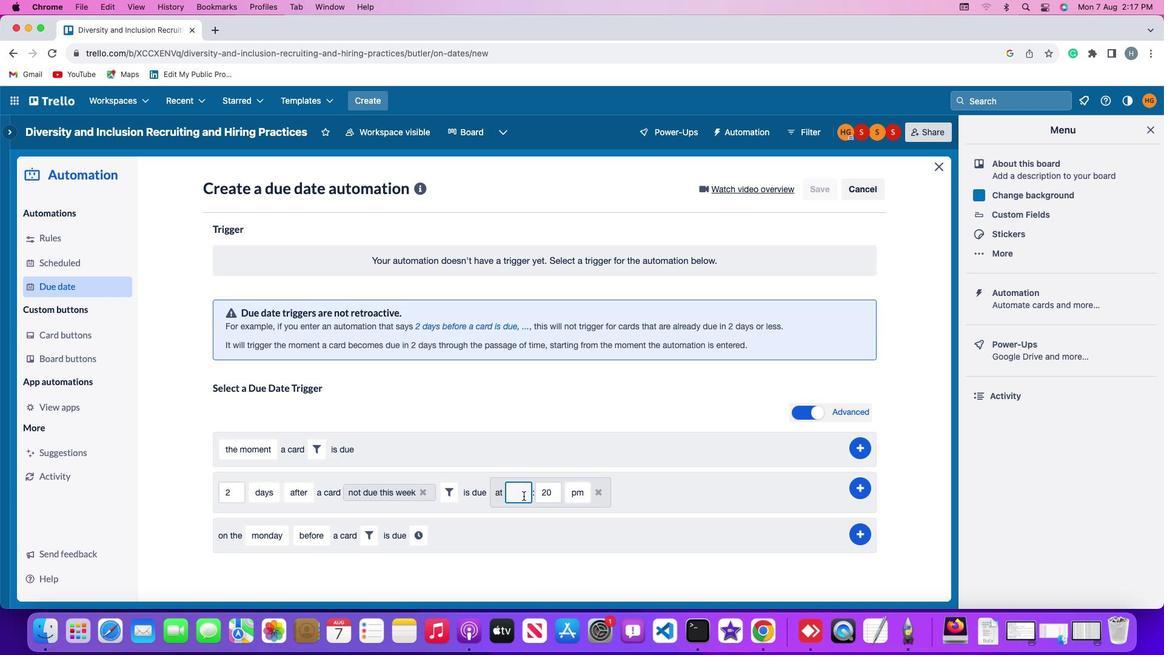 
Action: Key pressed '1''1'
Screenshot: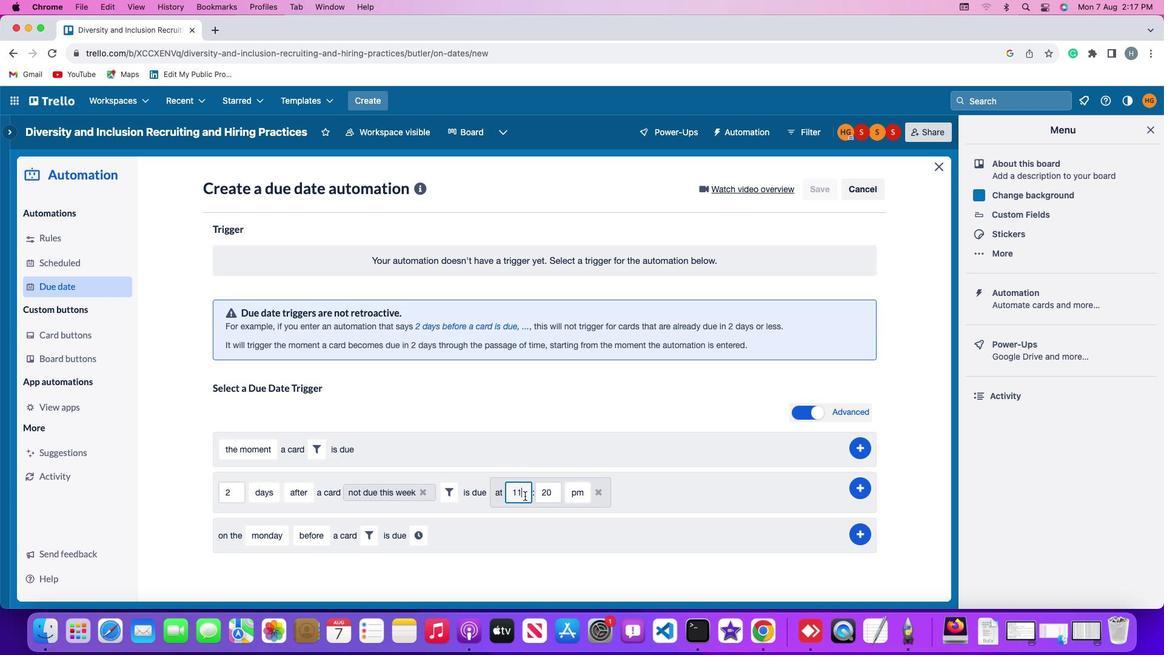 
Action: Mouse moved to (556, 493)
Screenshot: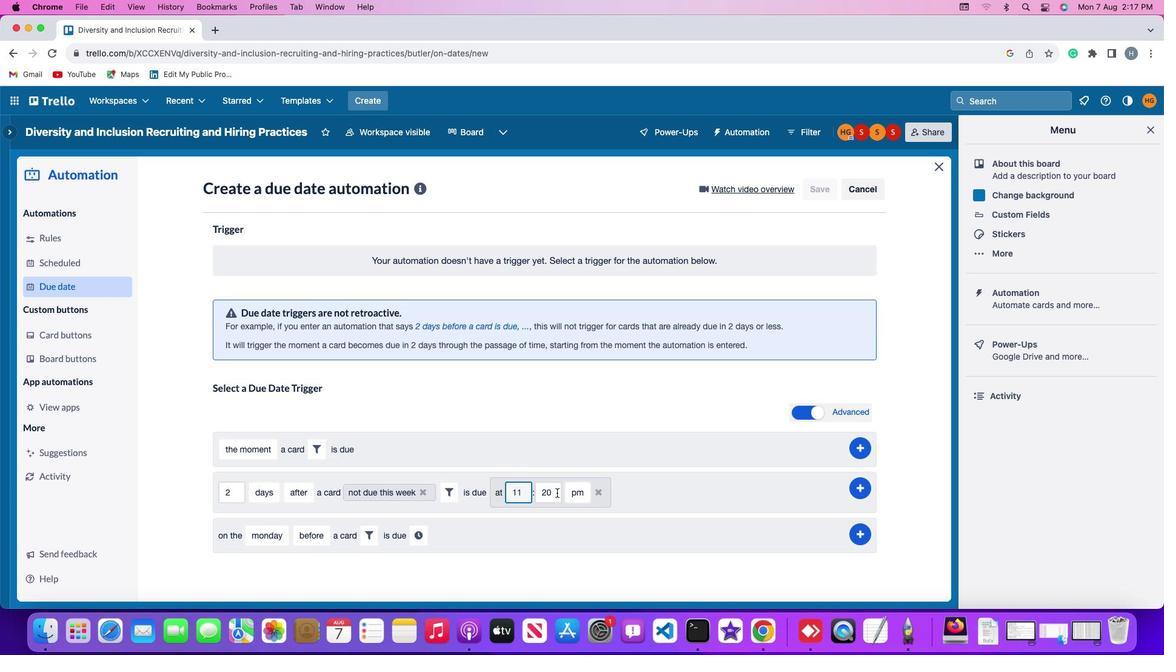 
Action: Mouse pressed left at (556, 493)
Screenshot: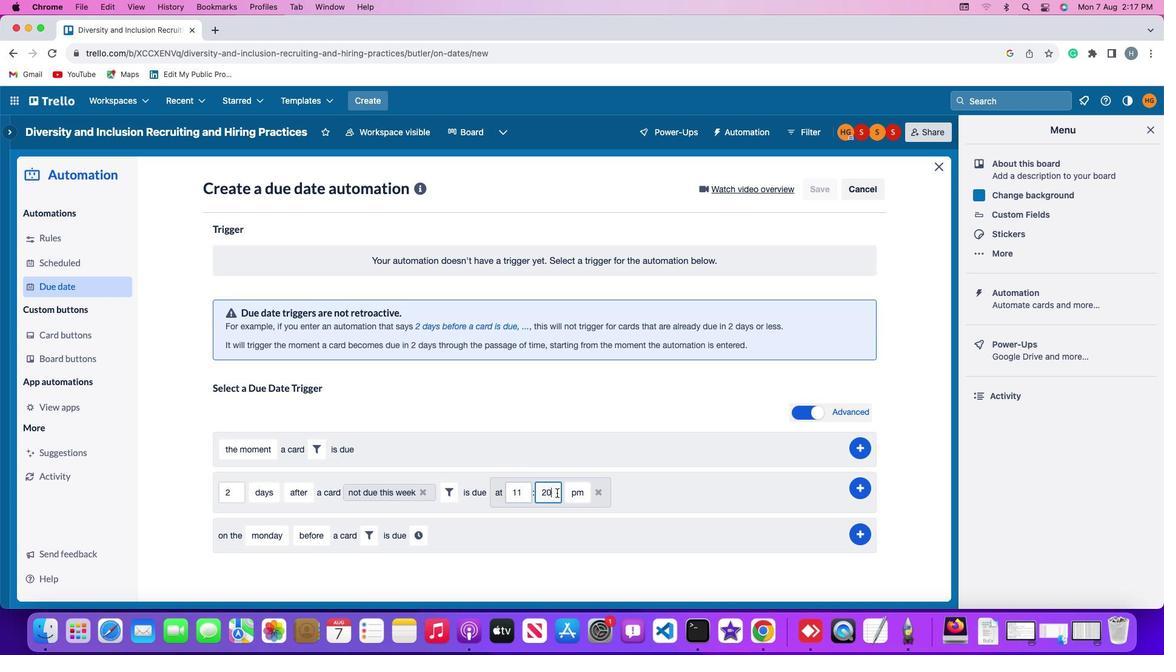 
Action: Key pressed Key.backspaceKey.backspace'0''0'
Screenshot: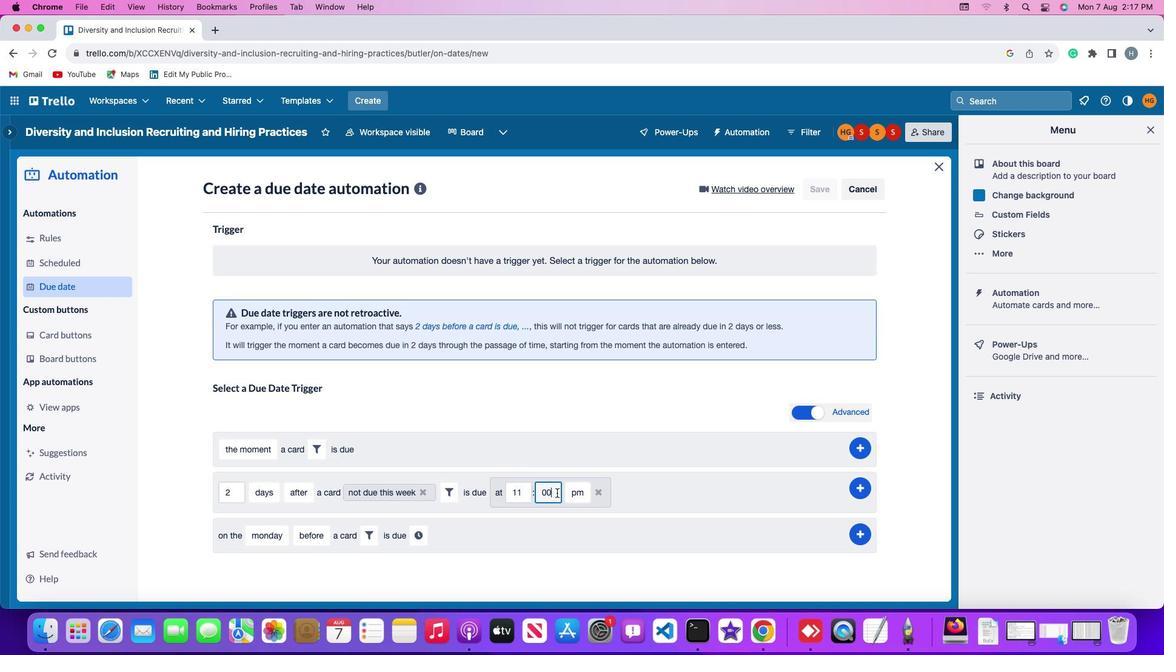 
Action: Mouse moved to (579, 490)
Screenshot: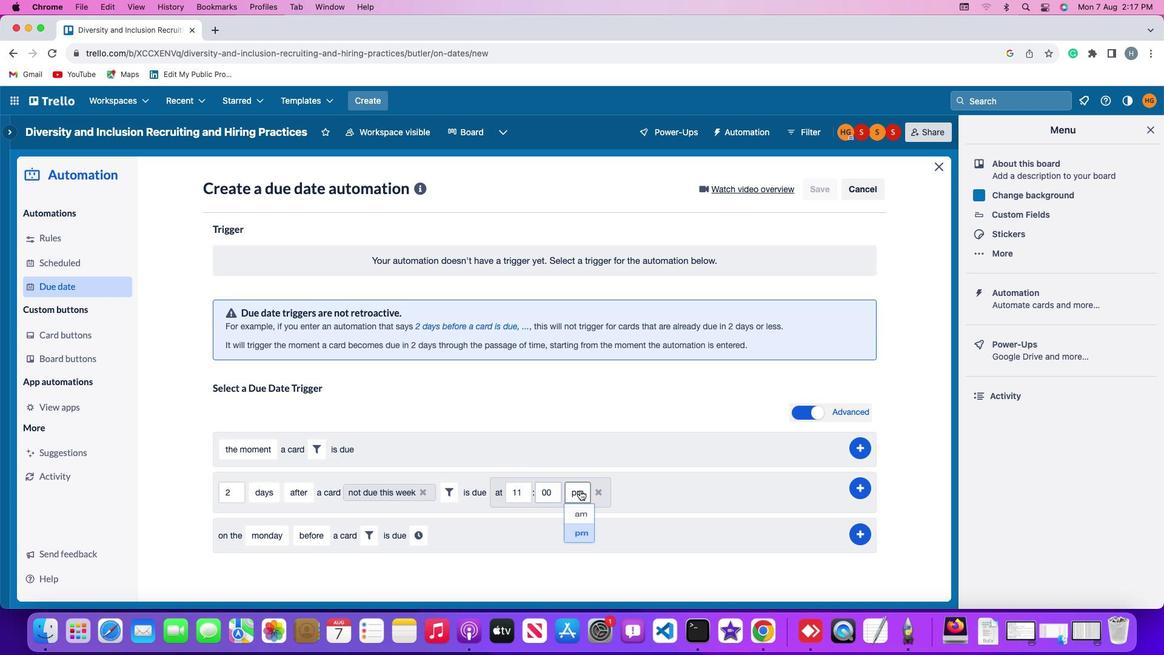 
Action: Mouse pressed left at (579, 490)
Screenshot: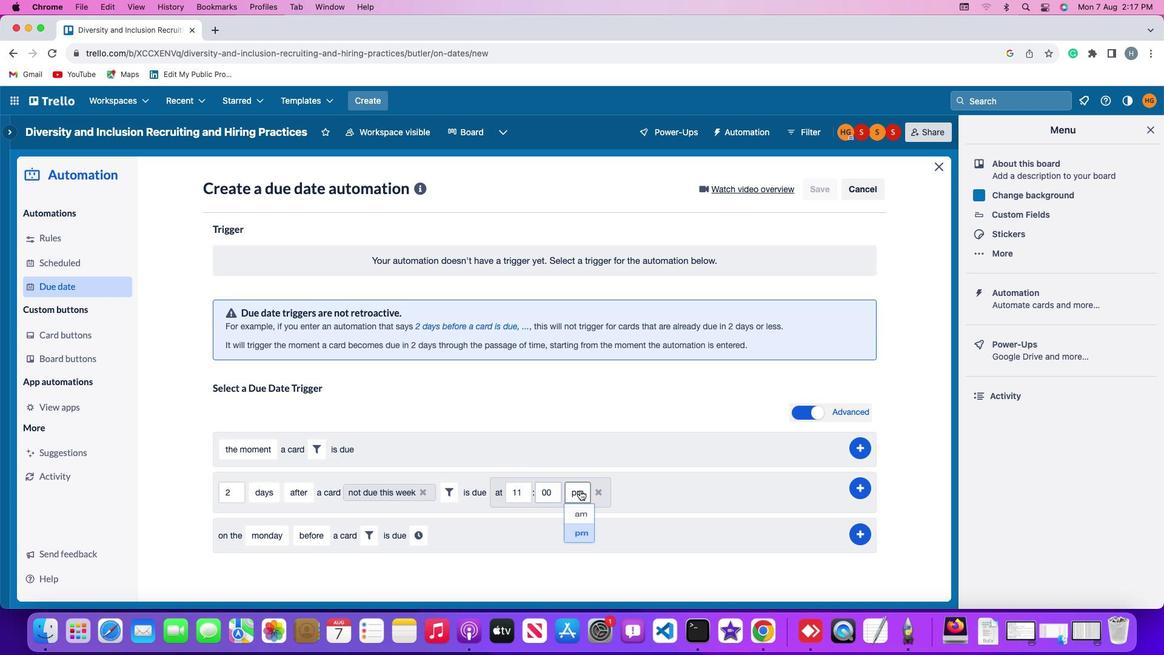 
Action: Mouse moved to (577, 515)
Screenshot: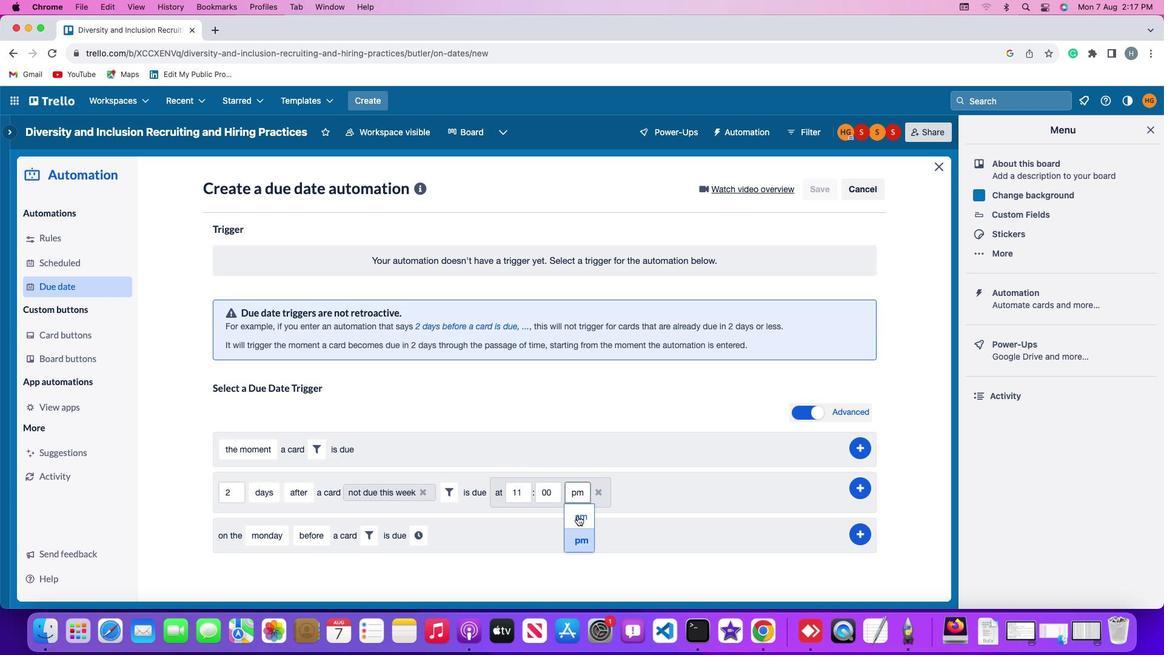 
Action: Mouse pressed left at (577, 515)
Screenshot: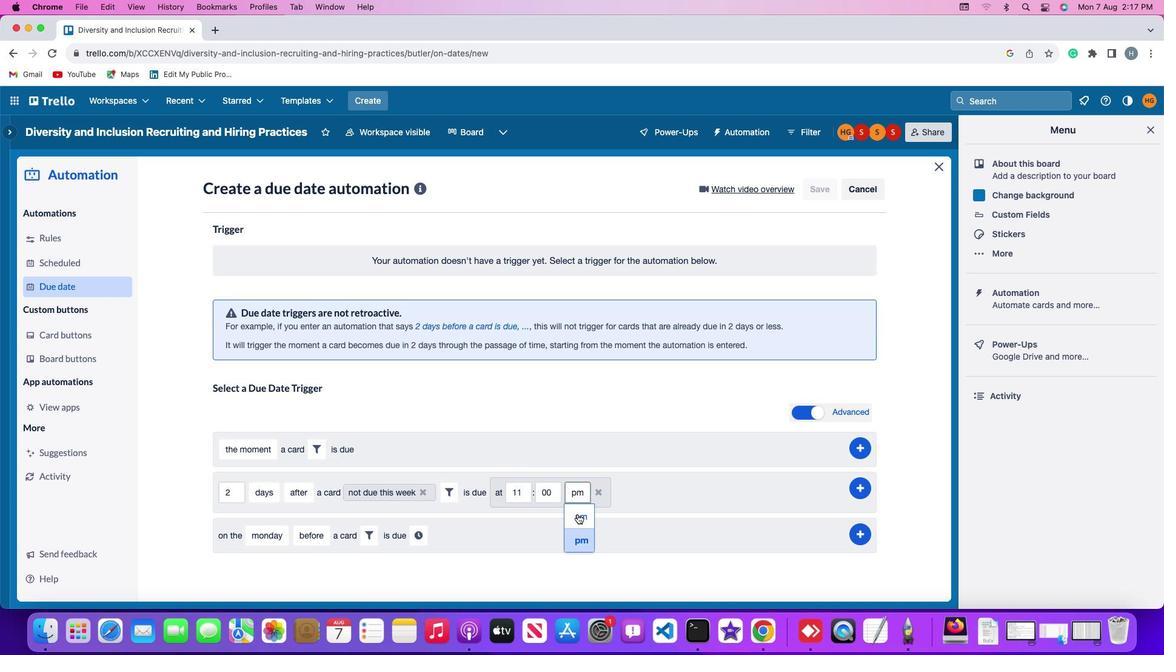 
Action: Mouse moved to (859, 484)
Screenshot: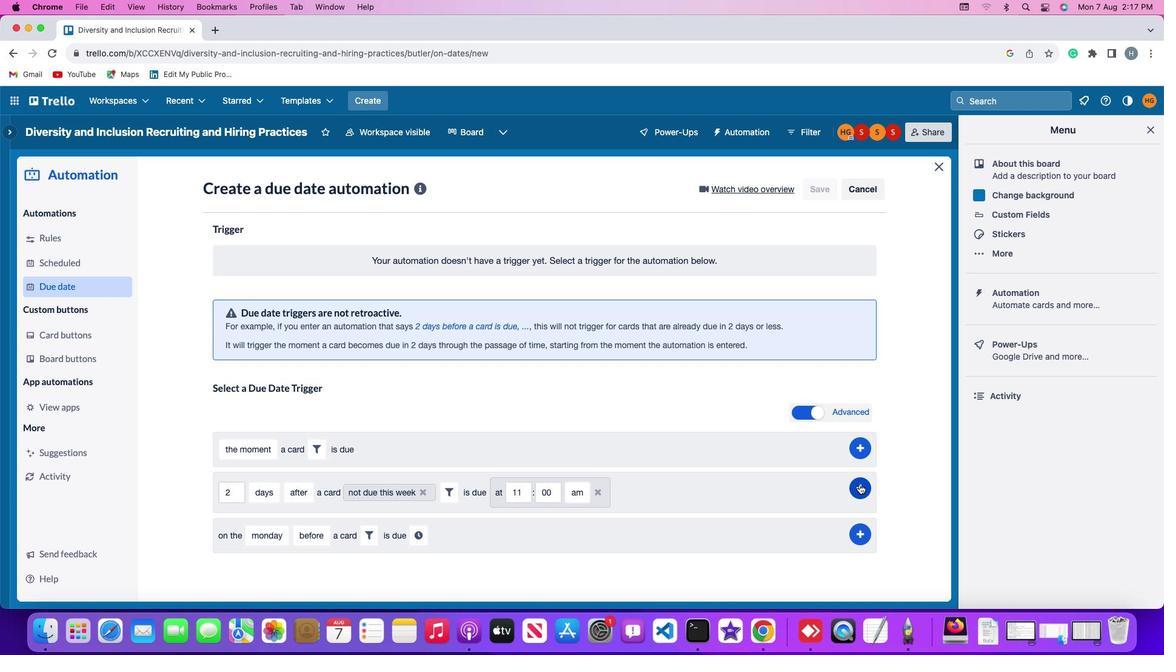 
Action: Mouse pressed left at (859, 484)
Screenshot: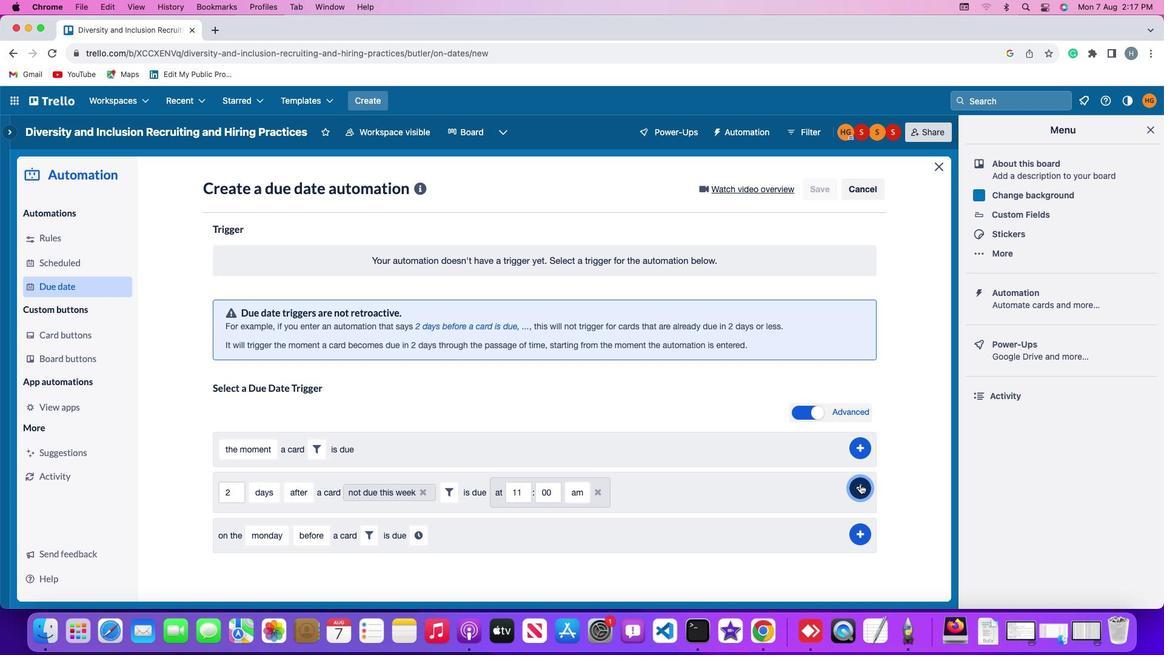 
Action: Mouse moved to (900, 360)
Screenshot: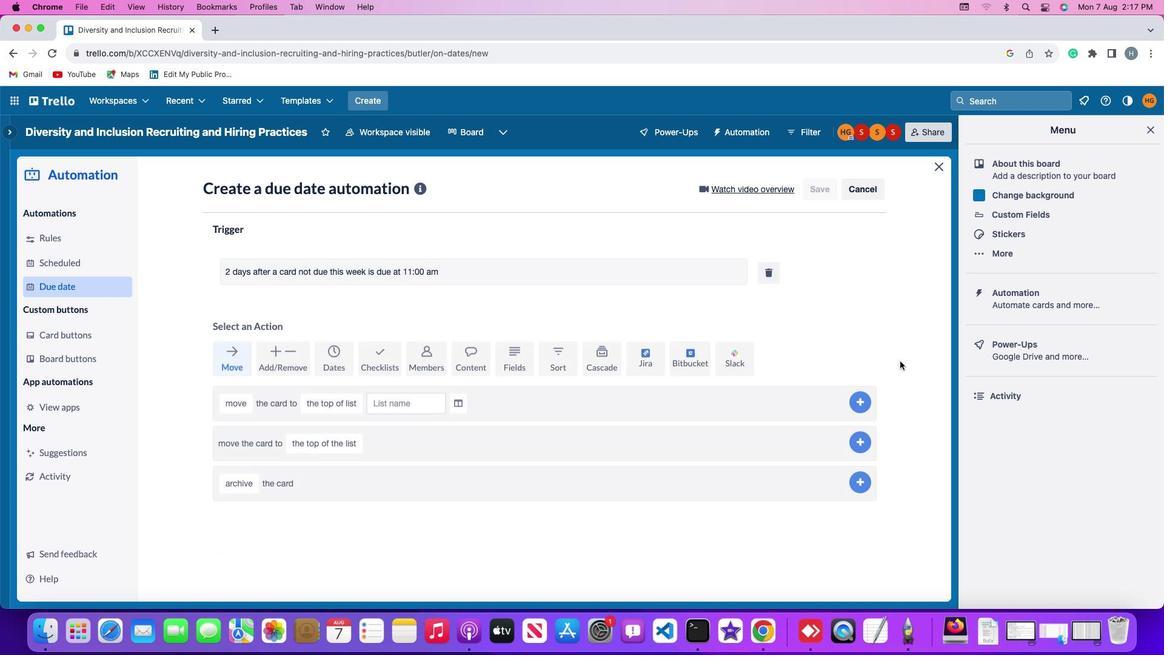 
